 Task: Look for space in Yelahanka, India from 2nd September, 2023 to 10th September, 2023 for 1 adult in price range Rs.5000 to Rs.16000. Place can be private room with 1  bedroom having 1 bed and 1 bathroom. Property type can be house, flat, guest house, hotel. Amenities needed are: washing machine. Booking option can be shelf check-in. Required host language is English.
Action: Mouse moved to (465, 56)
Screenshot: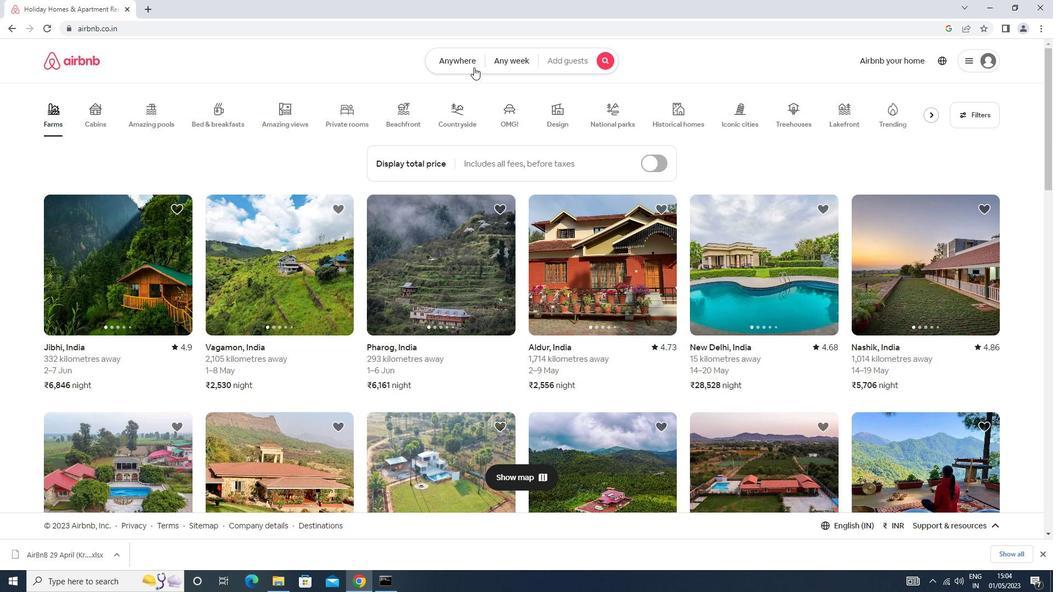 
Action: Mouse pressed left at (465, 56)
Screenshot: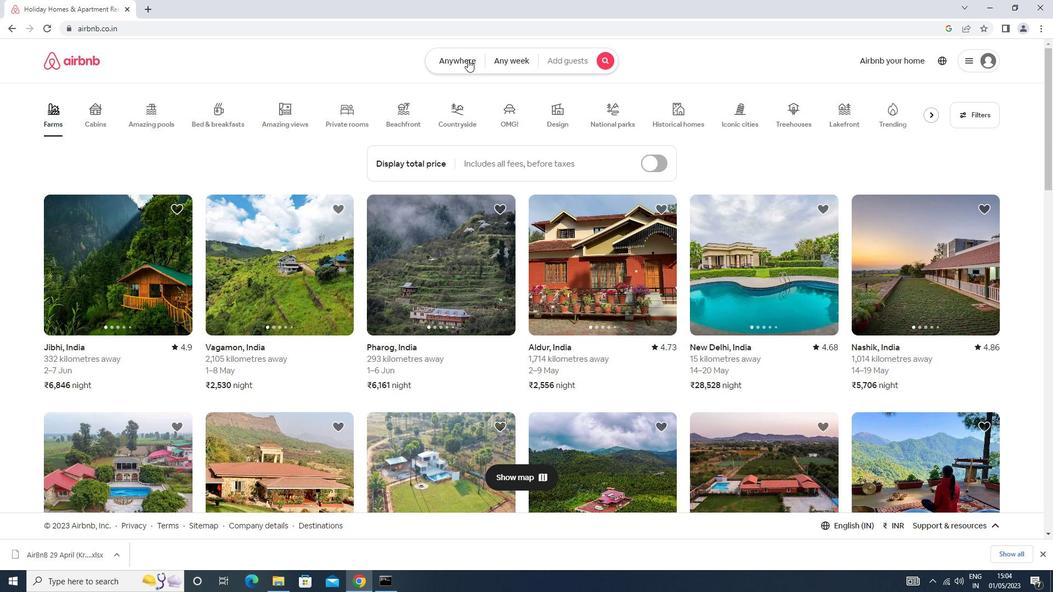 
Action: Mouse moved to (431, 99)
Screenshot: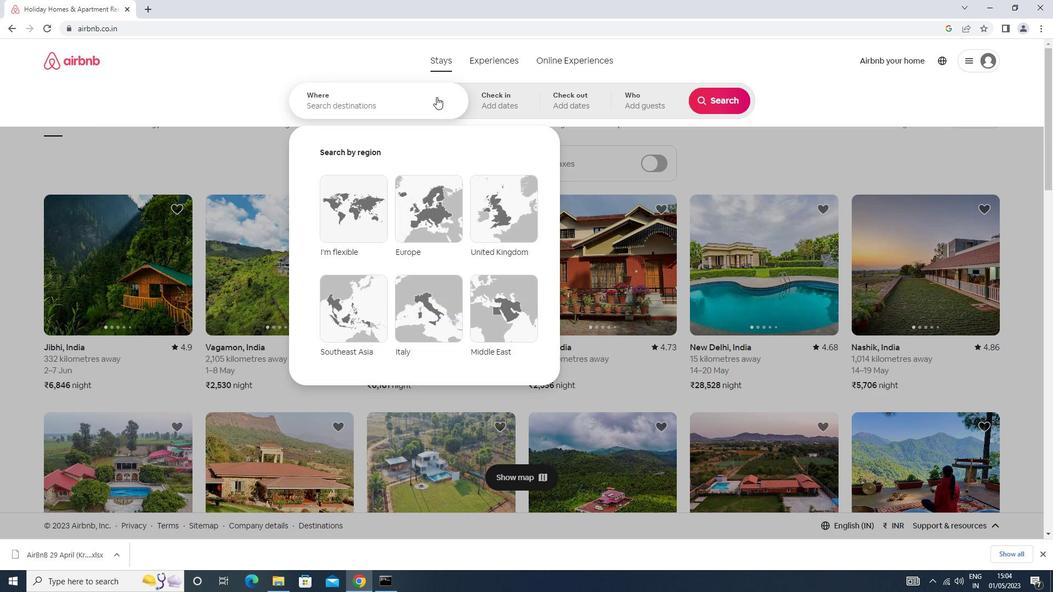 
Action: Mouse pressed left at (431, 99)
Screenshot: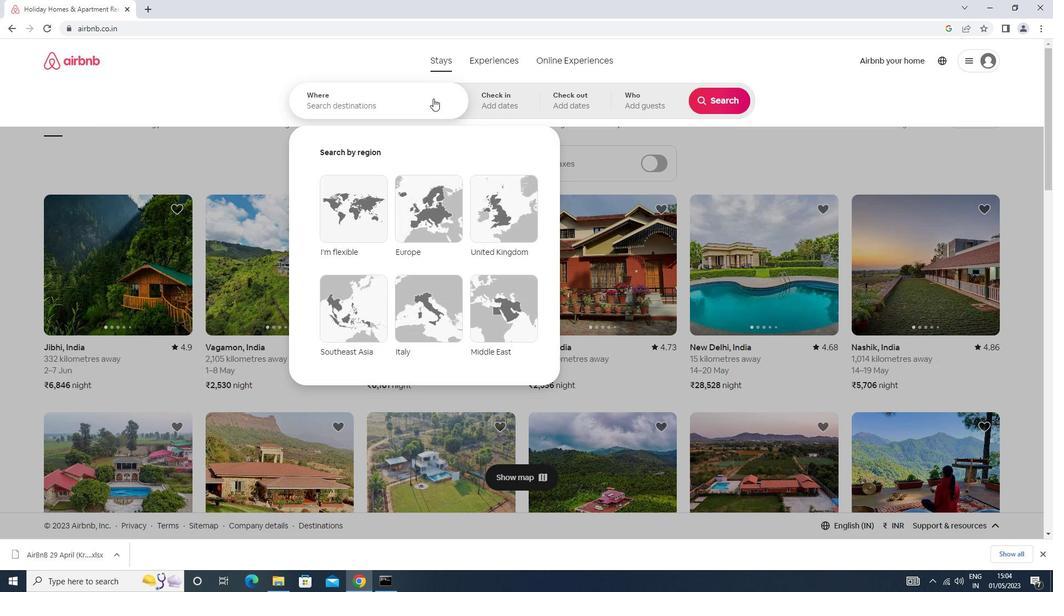 
Action: Key pressed yelahanka<Key.down><Key.enter>
Screenshot: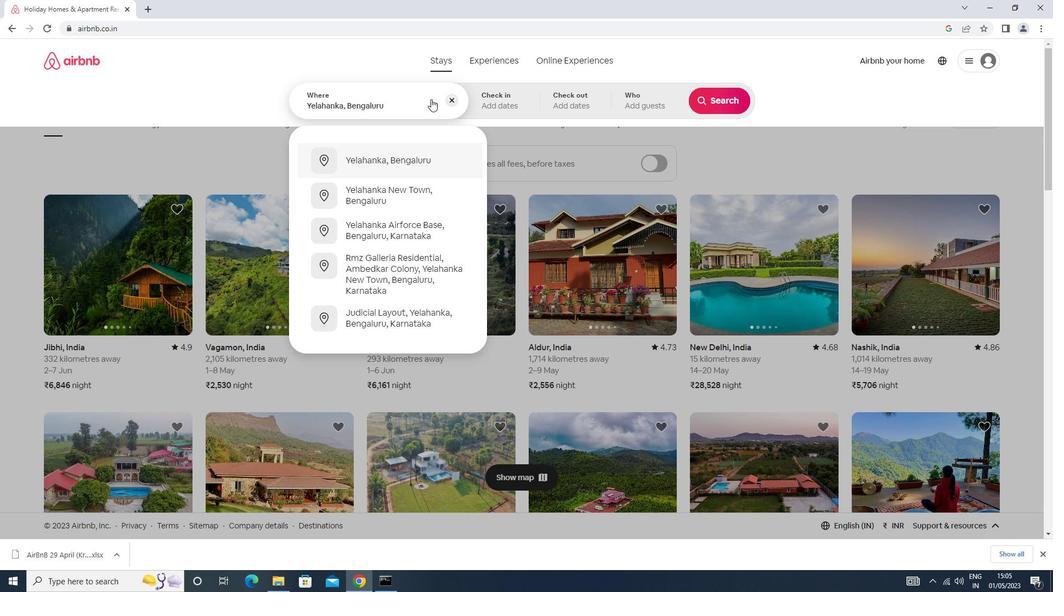 
Action: Mouse moved to (713, 183)
Screenshot: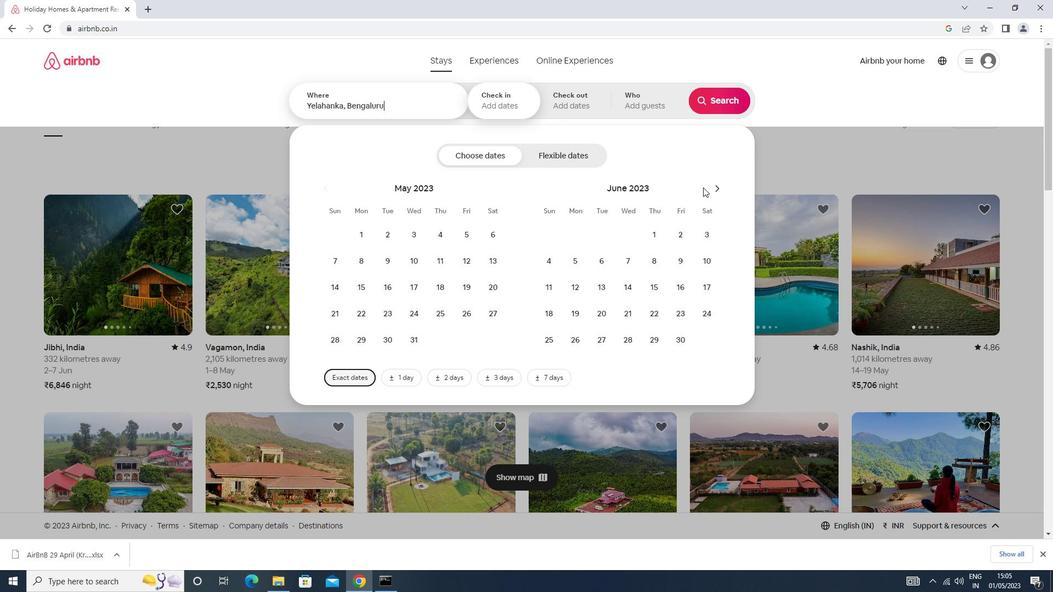
Action: Mouse pressed left at (713, 183)
Screenshot: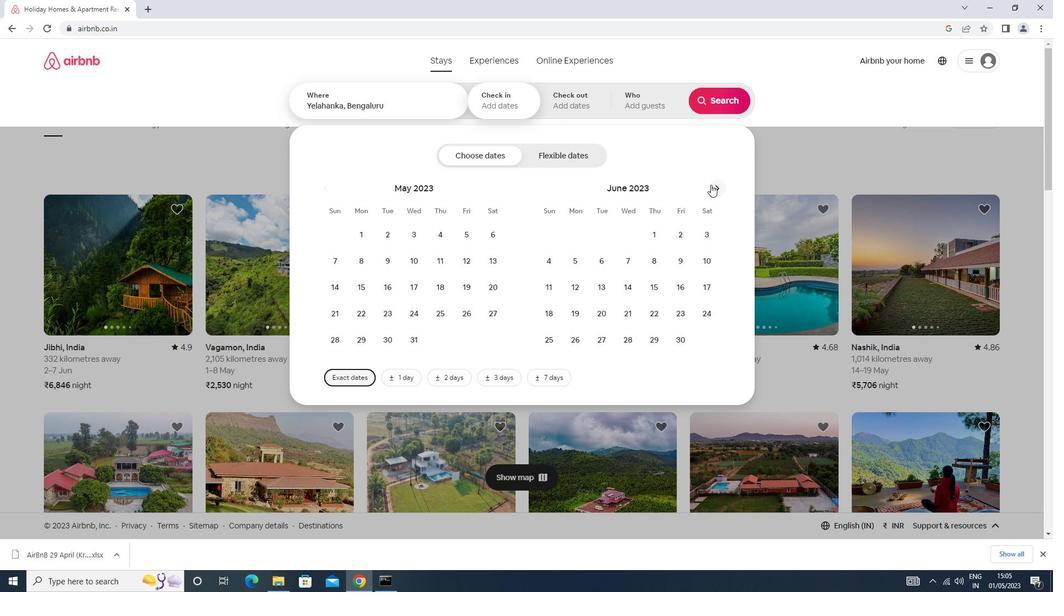 
Action: Mouse pressed left at (713, 183)
Screenshot: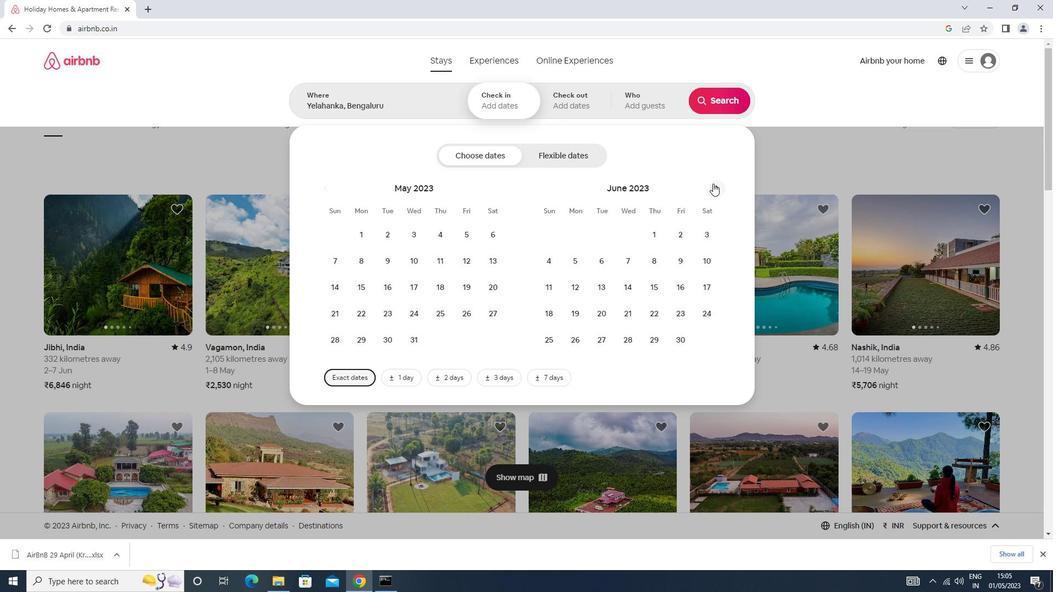 
Action: Mouse moved to (715, 183)
Screenshot: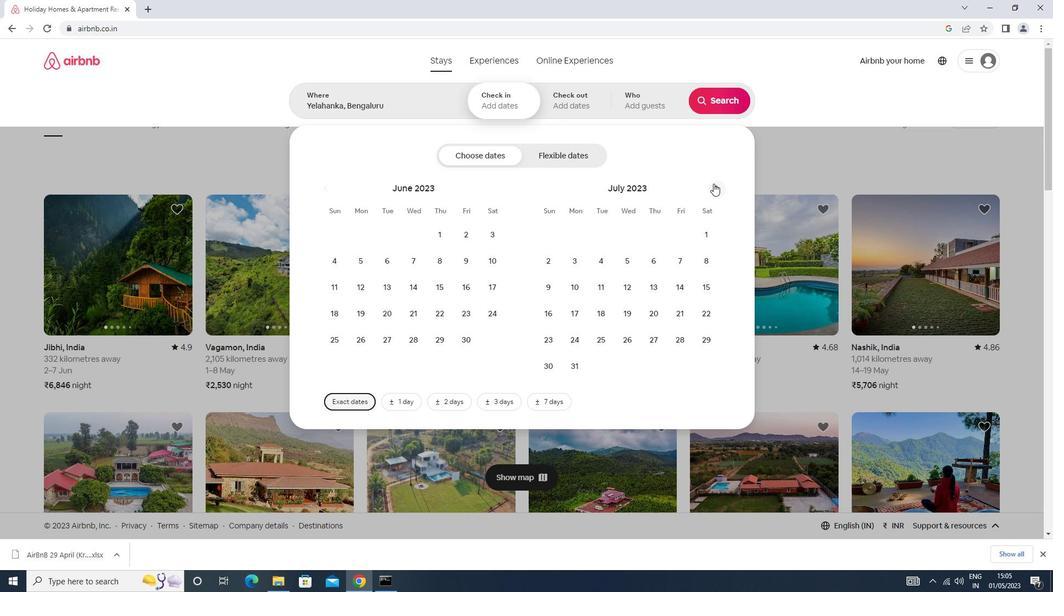 
Action: Mouse pressed left at (715, 183)
Screenshot: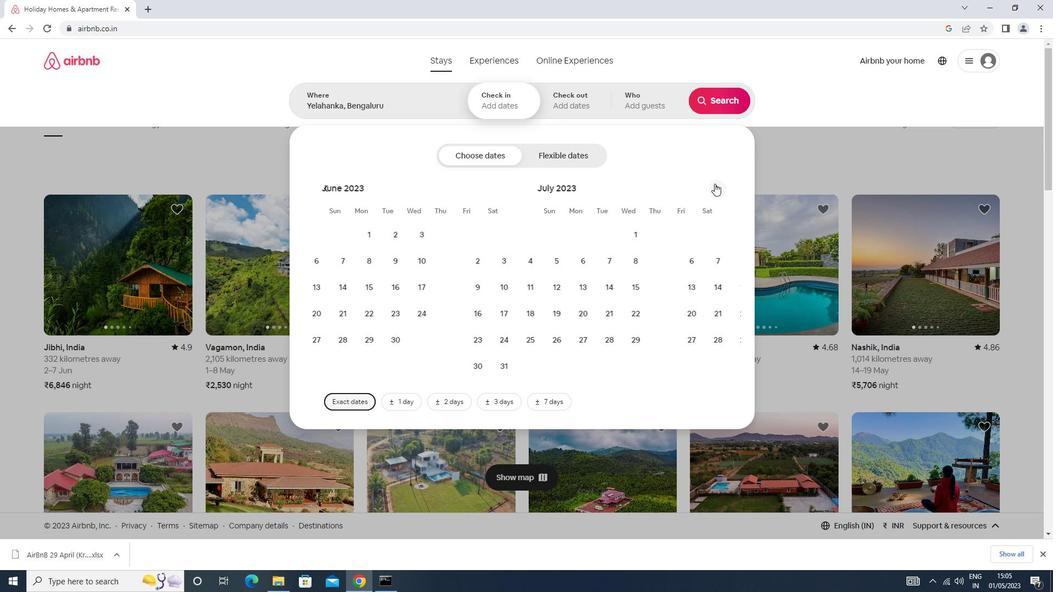 
Action: Mouse moved to (700, 234)
Screenshot: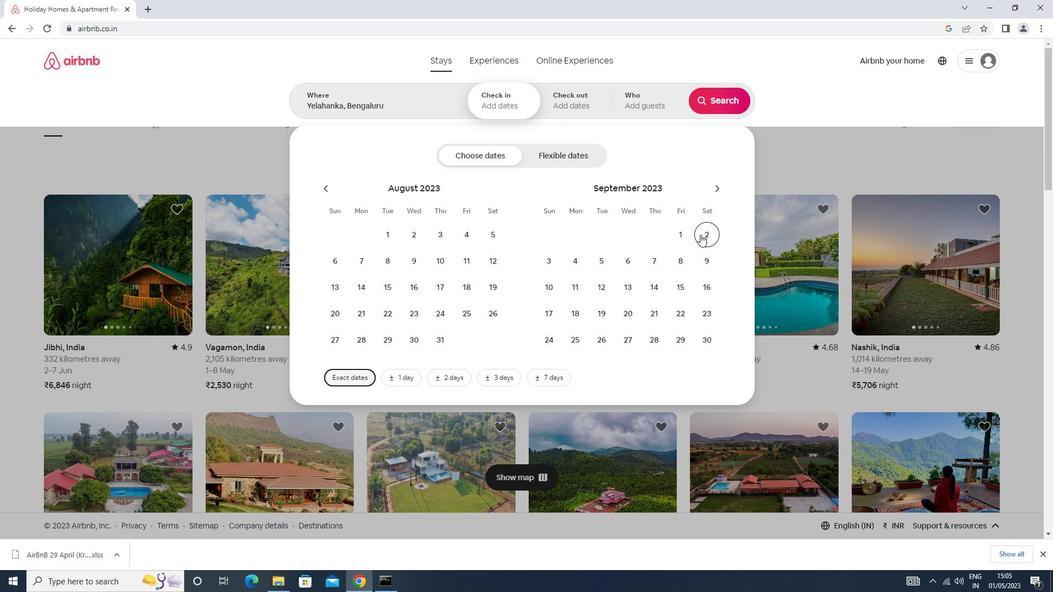 
Action: Mouse pressed left at (700, 234)
Screenshot: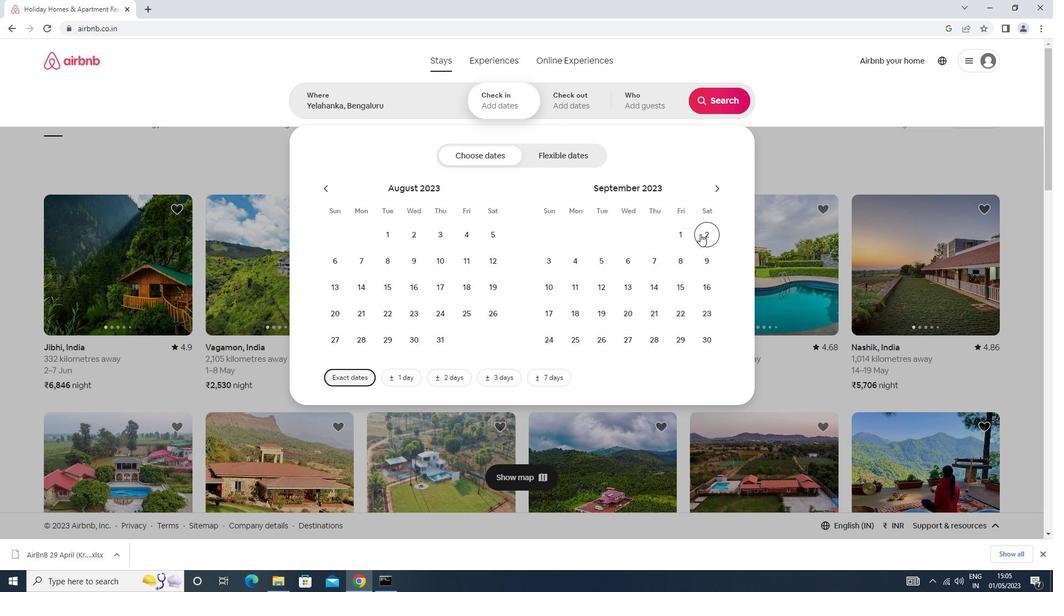 
Action: Mouse moved to (540, 284)
Screenshot: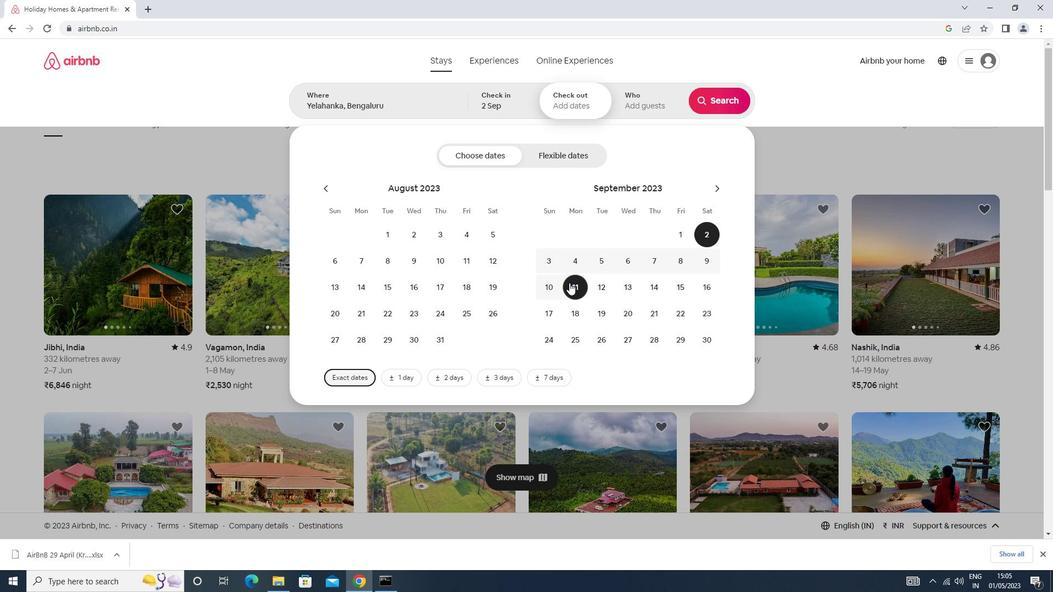 
Action: Mouse pressed left at (540, 284)
Screenshot: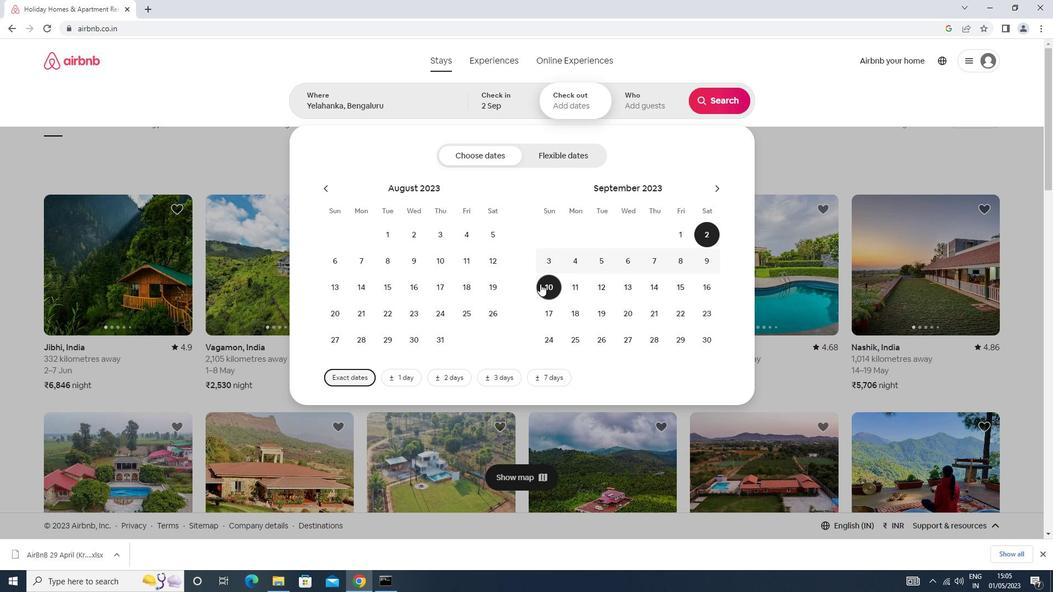 
Action: Mouse moved to (635, 109)
Screenshot: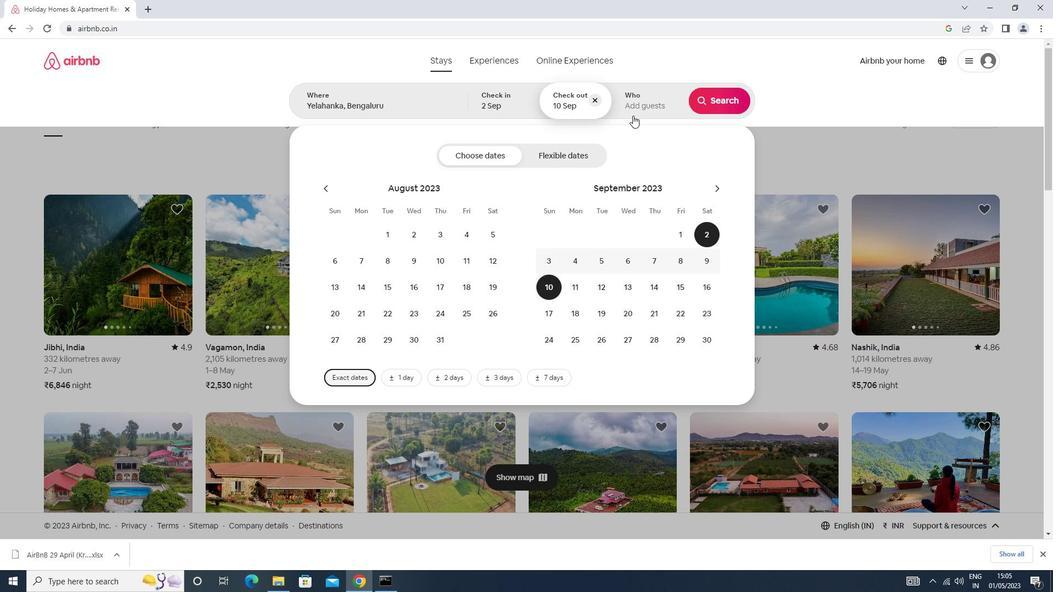 
Action: Mouse pressed left at (635, 109)
Screenshot: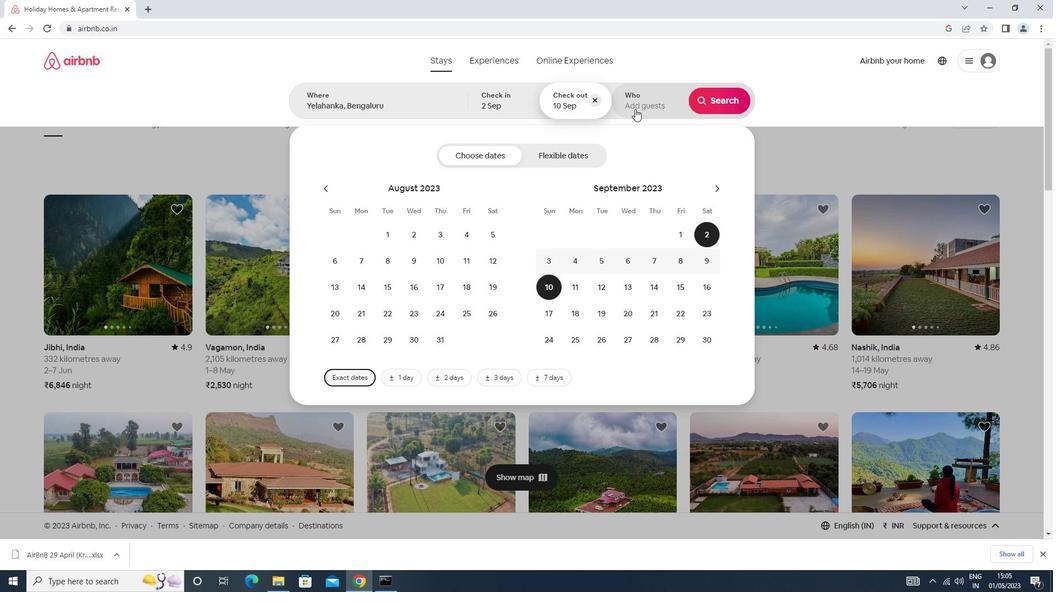 
Action: Mouse moved to (726, 157)
Screenshot: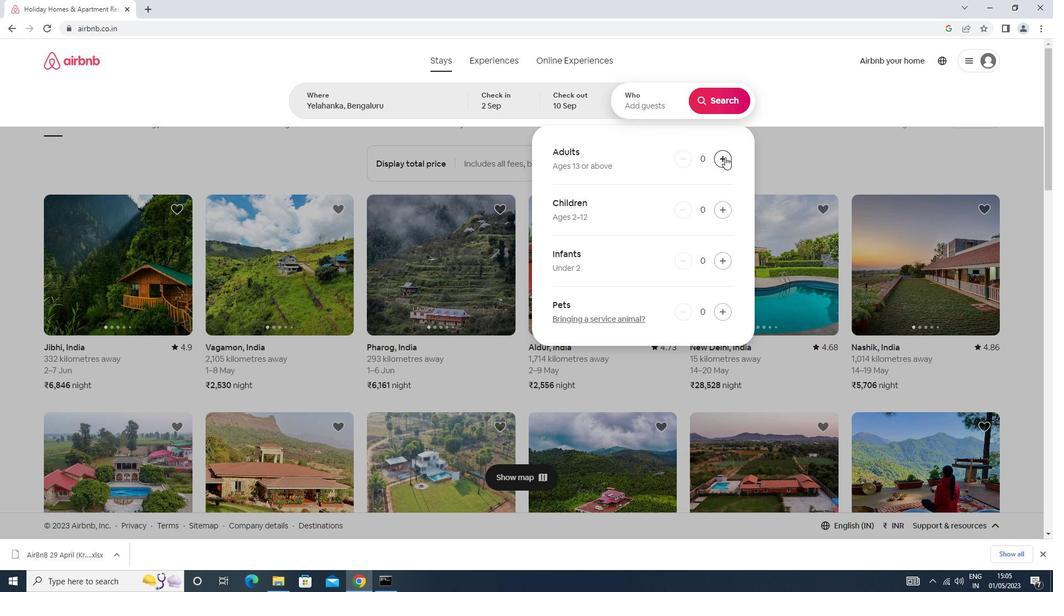 
Action: Mouse pressed left at (726, 157)
Screenshot: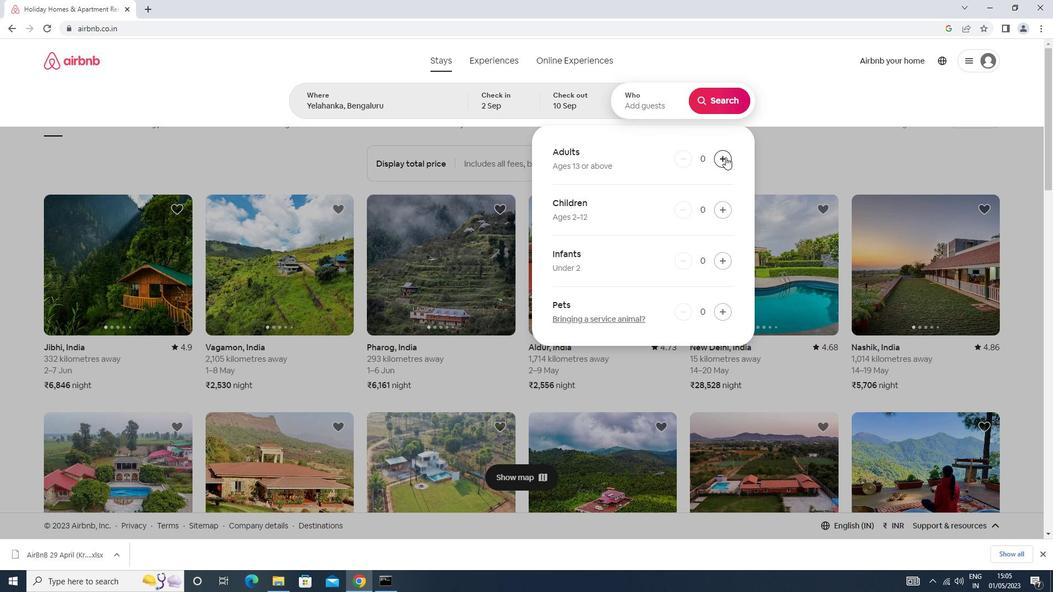
Action: Mouse moved to (712, 99)
Screenshot: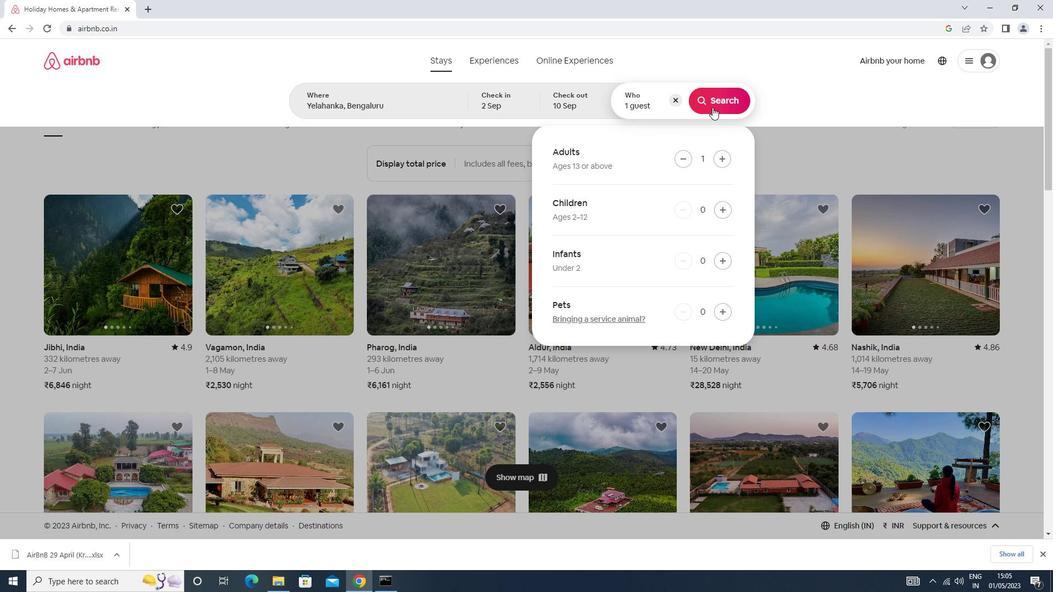 
Action: Mouse pressed left at (712, 99)
Screenshot: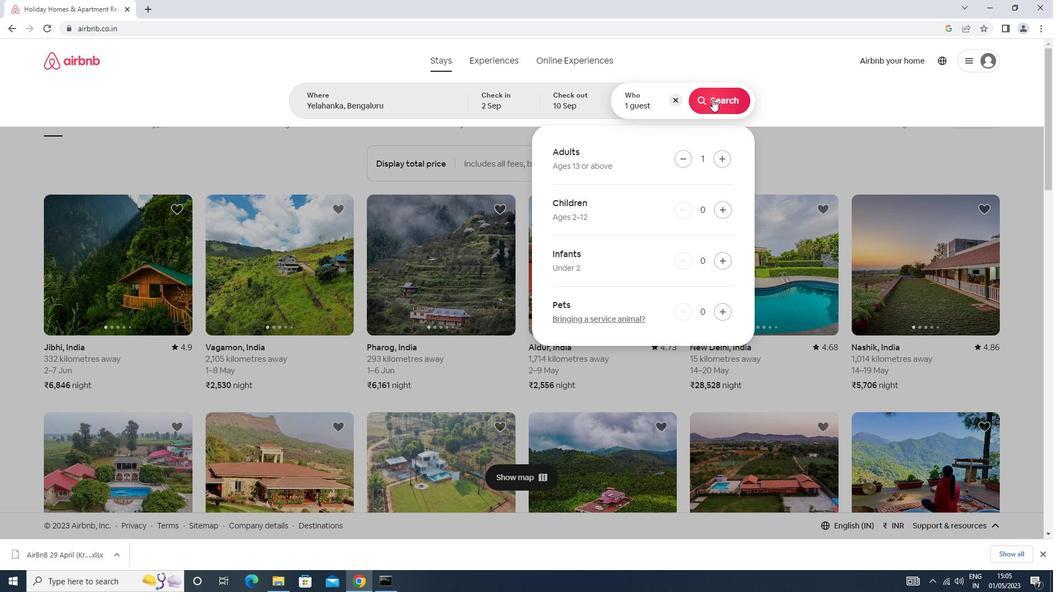 
Action: Mouse moved to (1004, 97)
Screenshot: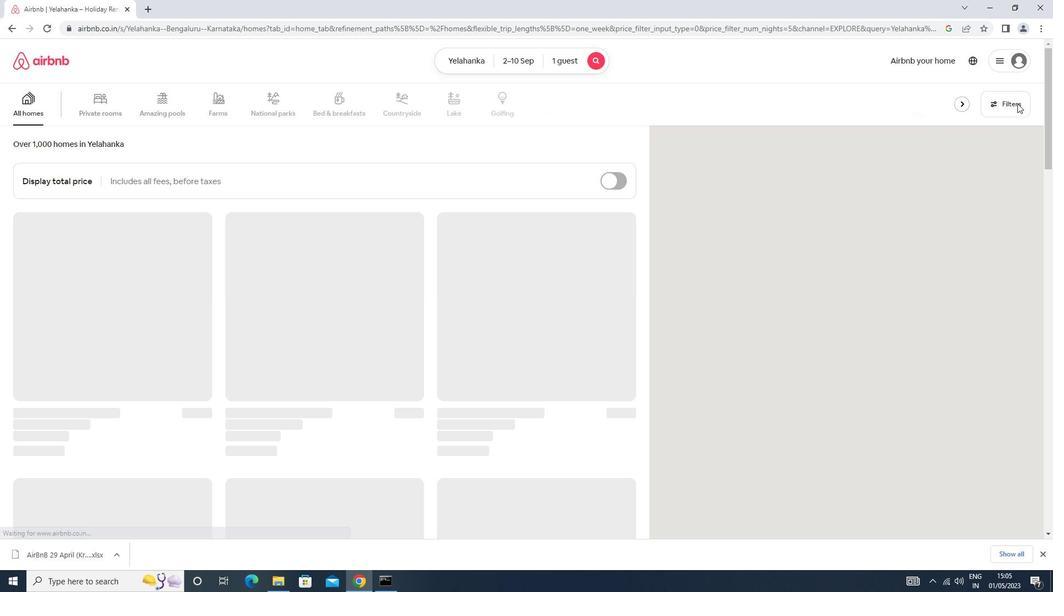
Action: Mouse pressed left at (1004, 97)
Screenshot: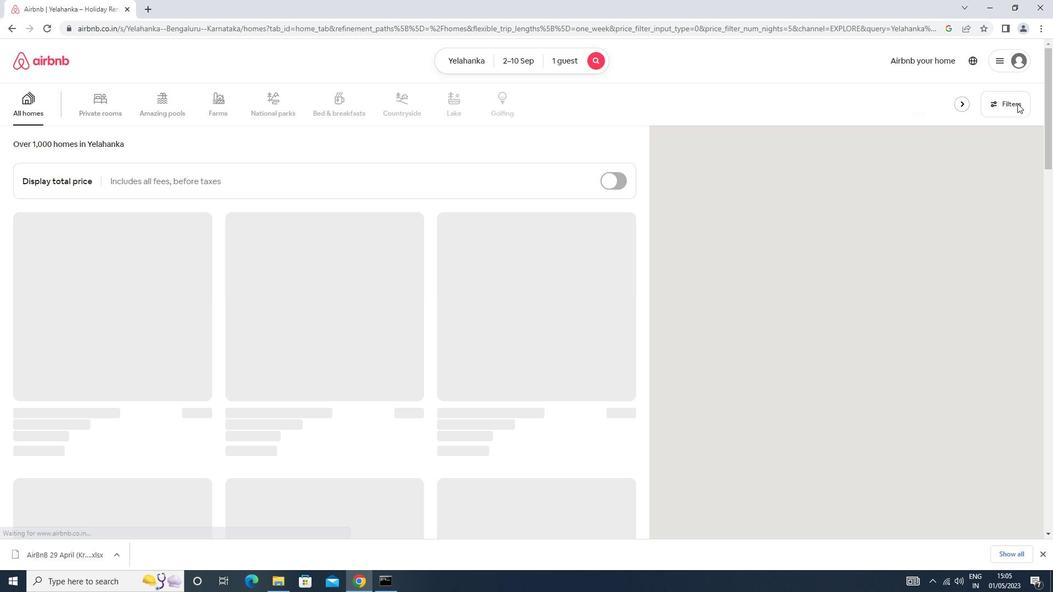 
Action: Mouse moved to (478, 234)
Screenshot: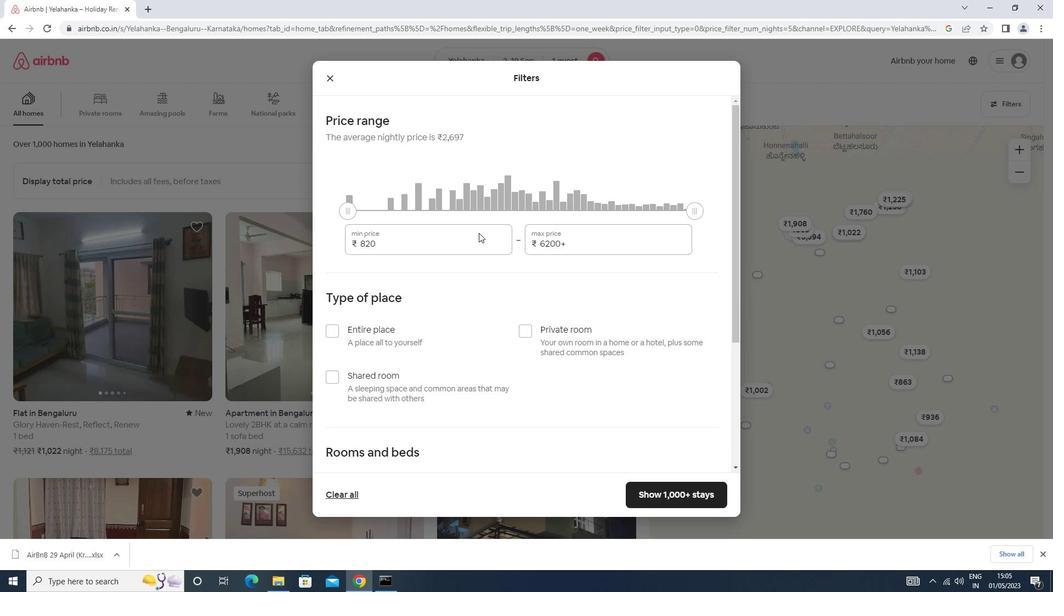 
Action: Mouse pressed left at (478, 234)
Screenshot: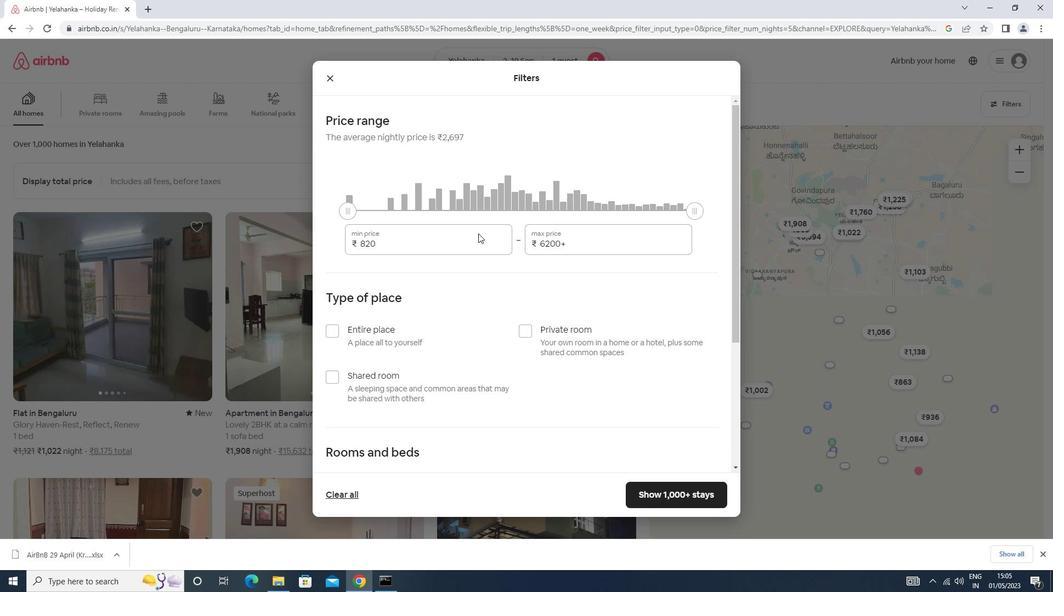 
Action: Key pressed <Key.backspace><Key.backspace><Key.backspace><Key.backspace><Key.backspace><Key.backspace><Key.backspace><Key.backspace><Key.backspace><Key.backspace><Key.backspace><Key.backspace><Key.backspace><Key.backspace><Key.backspace><Key.backspace>5000<Key.tab>16000
Screenshot: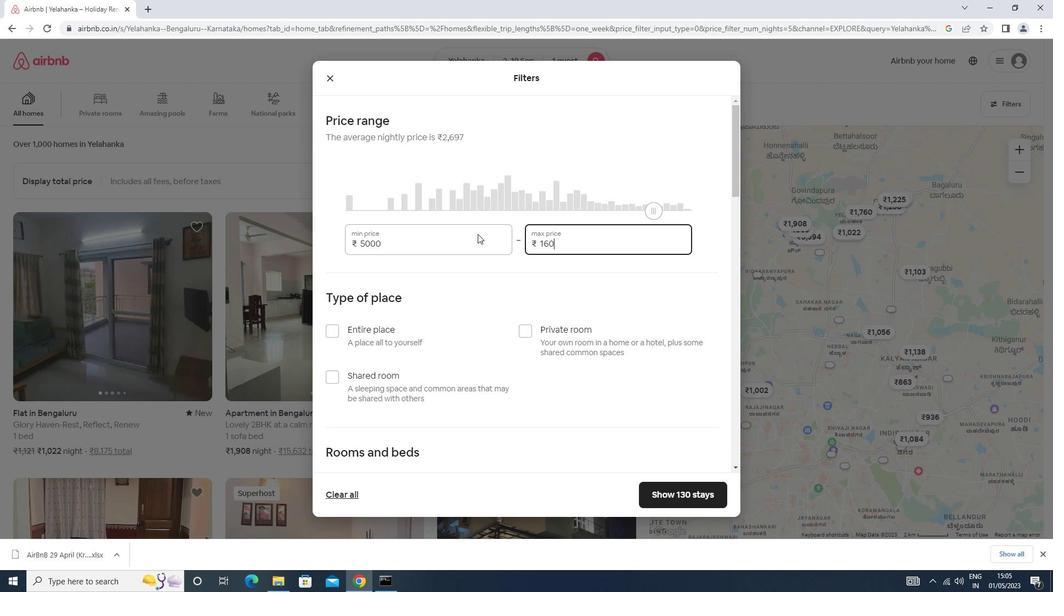 
Action: Mouse scrolled (478, 233) with delta (0, 0)
Screenshot: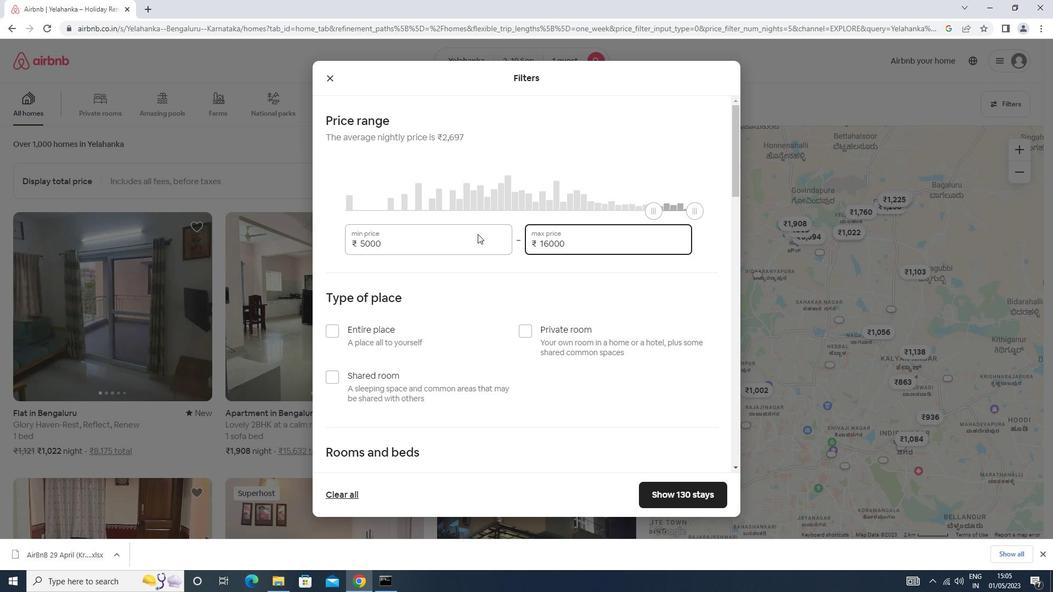 
Action: Mouse scrolled (478, 233) with delta (0, 0)
Screenshot: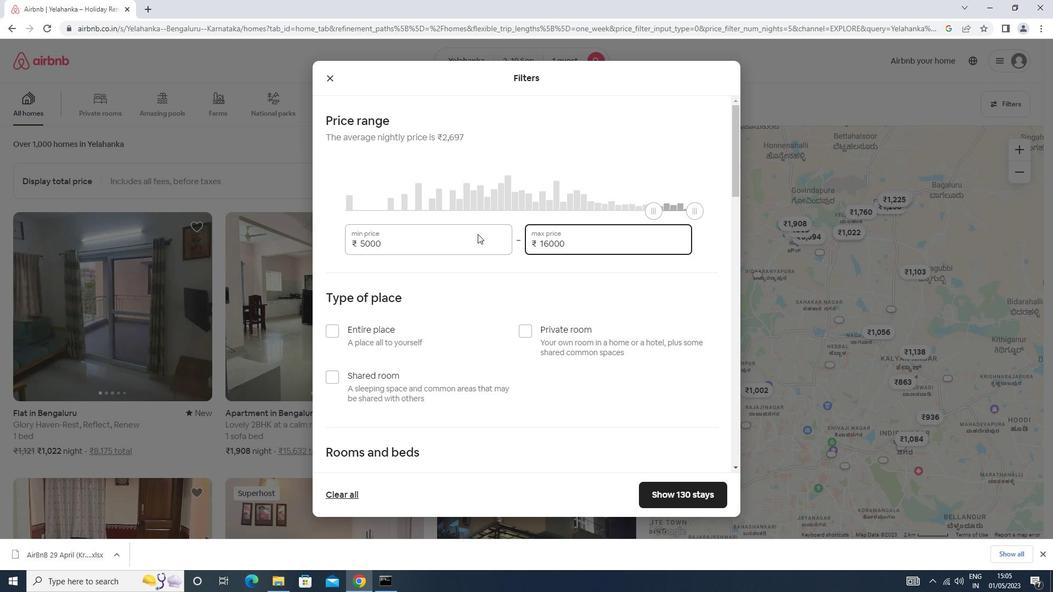 
Action: Mouse moved to (535, 221)
Screenshot: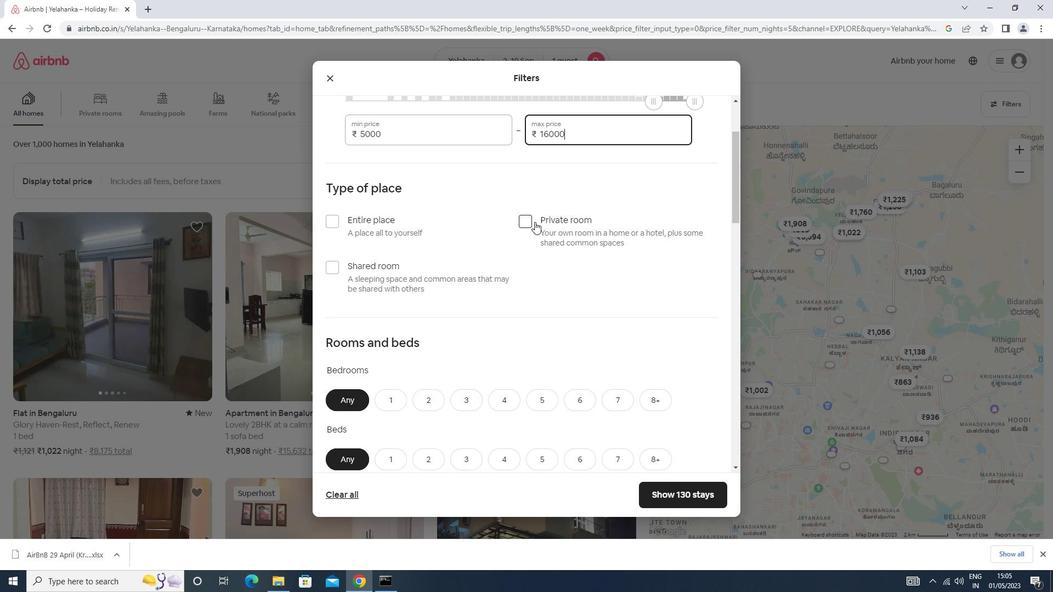 
Action: Mouse pressed left at (535, 221)
Screenshot: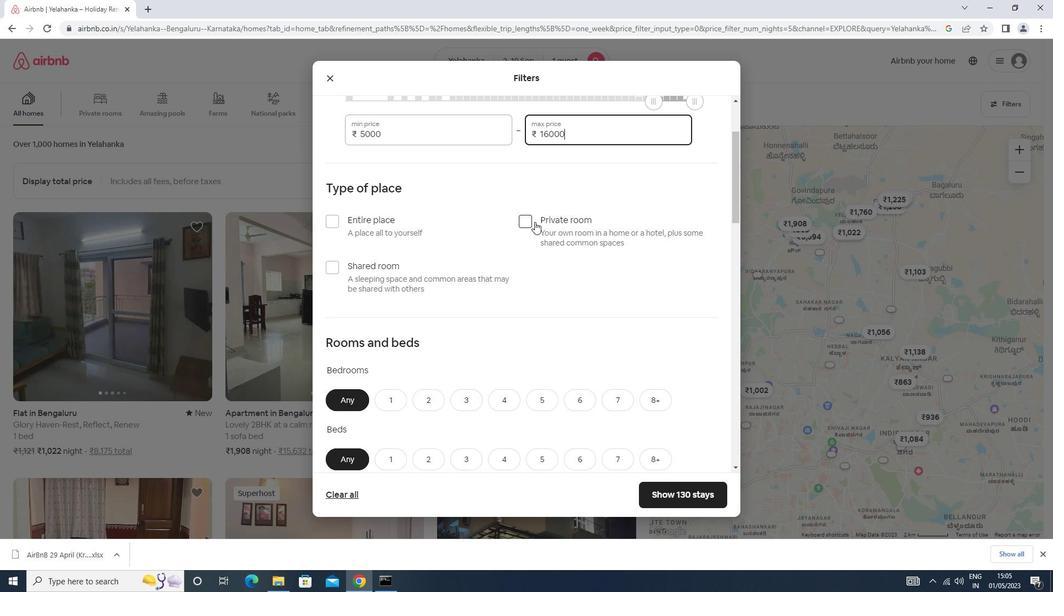 
Action: Mouse moved to (530, 218)
Screenshot: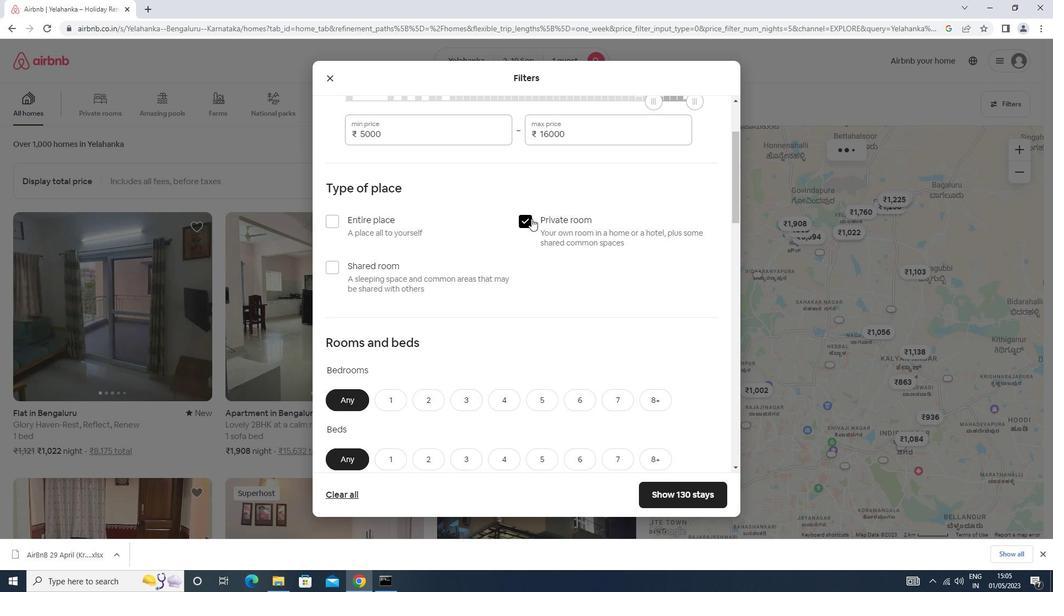 
Action: Mouse scrolled (530, 218) with delta (0, 0)
Screenshot: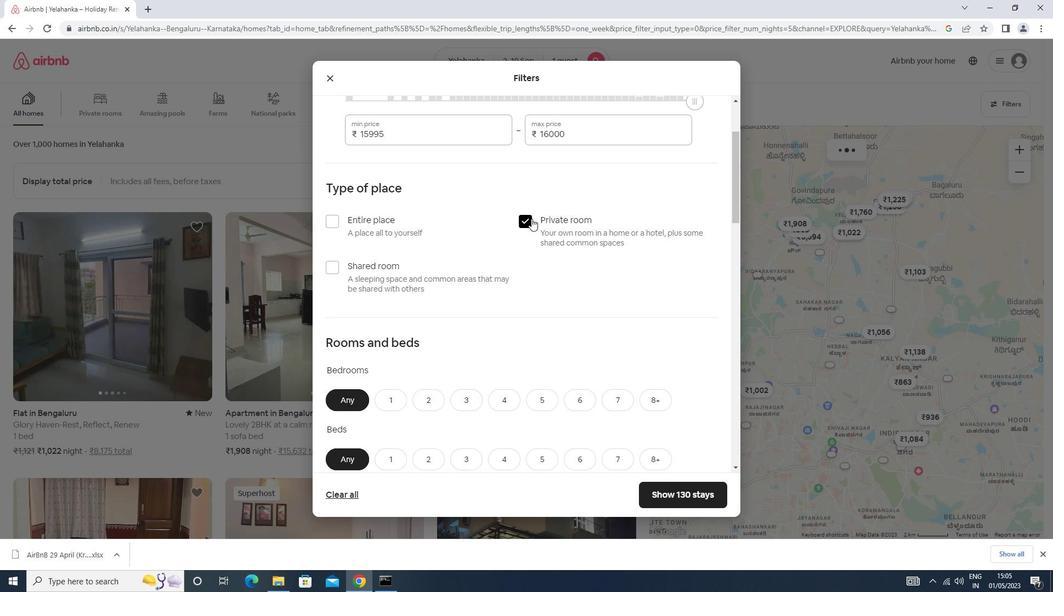 
Action: Mouse moved to (530, 218)
Screenshot: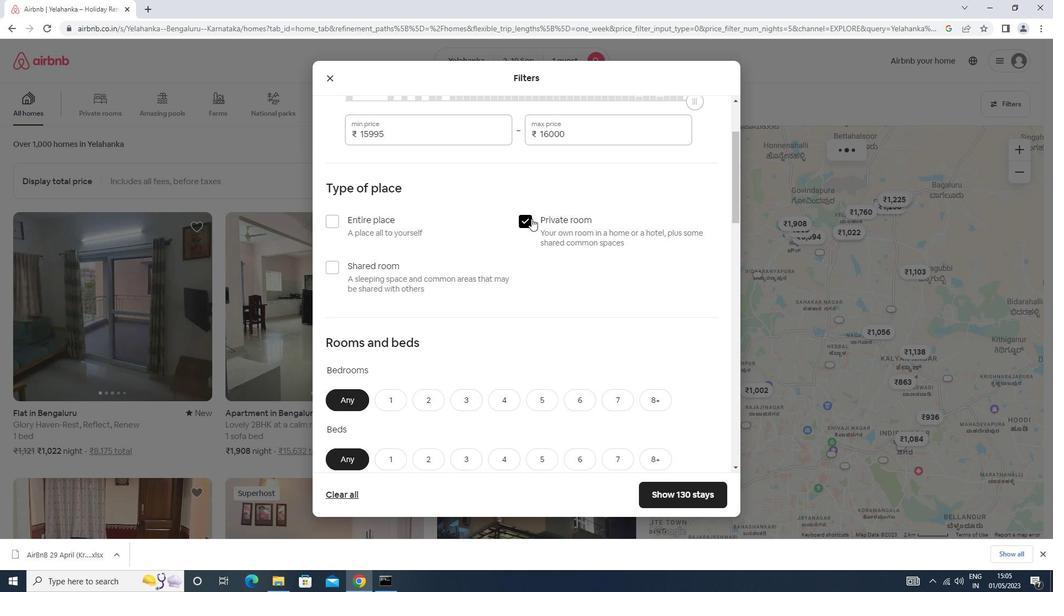 
Action: Mouse scrolled (530, 218) with delta (0, 0)
Screenshot: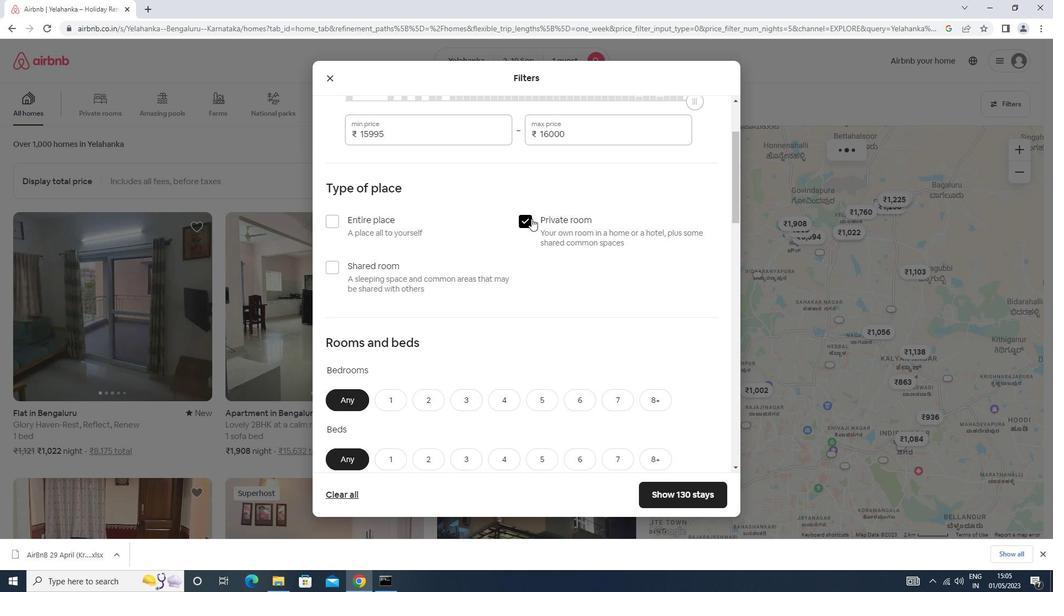 
Action: Mouse moved to (529, 218)
Screenshot: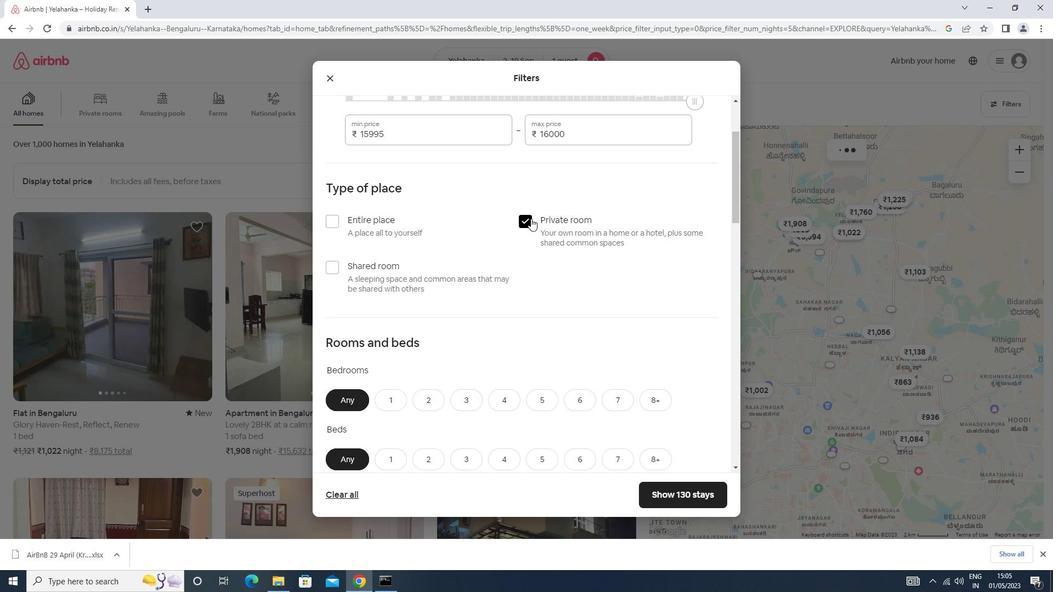 
Action: Mouse scrolled (529, 218) with delta (0, 0)
Screenshot: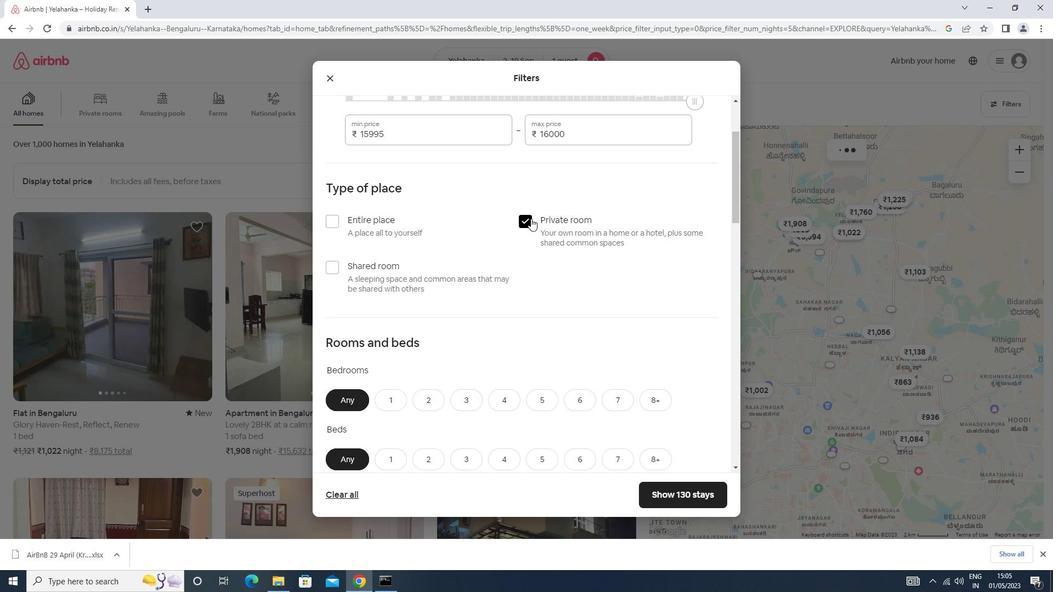 
Action: Mouse scrolled (529, 218) with delta (0, 0)
Screenshot: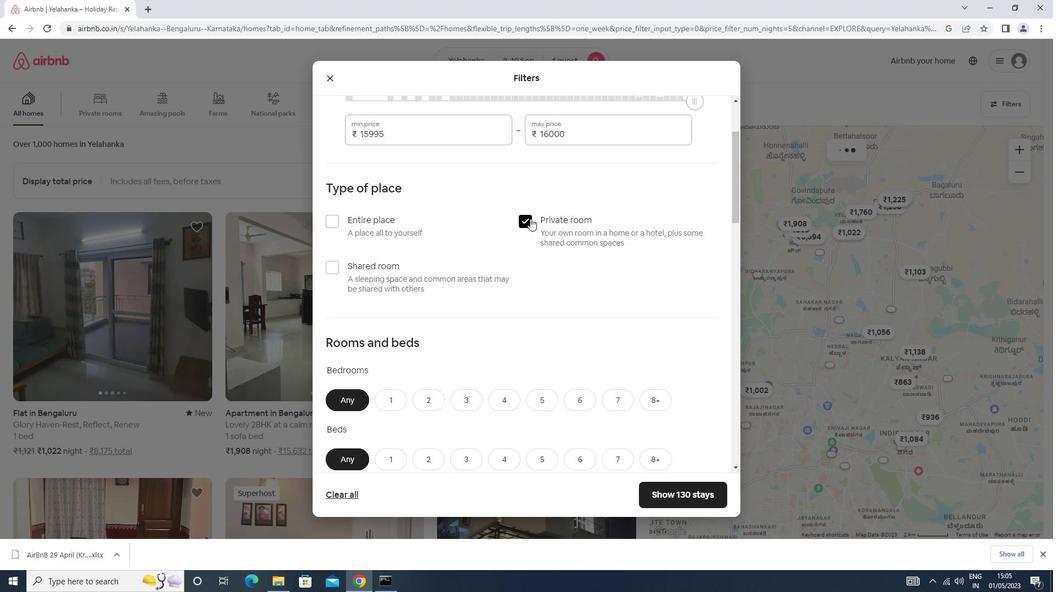 
Action: Mouse moved to (392, 184)
Screenshot: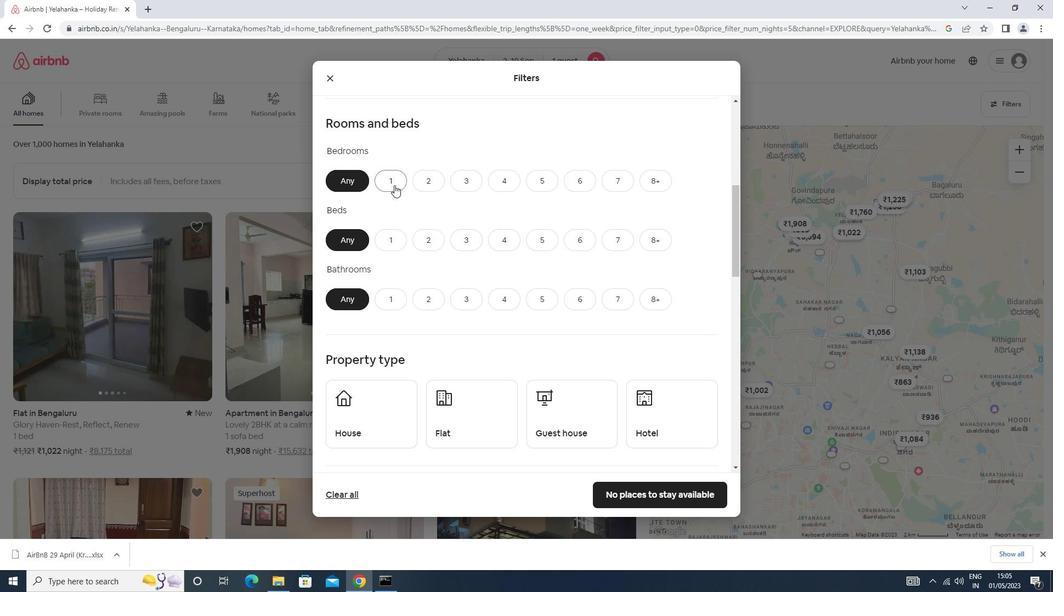
Action: Mouse pressed left at (392, 184)
Screenshot: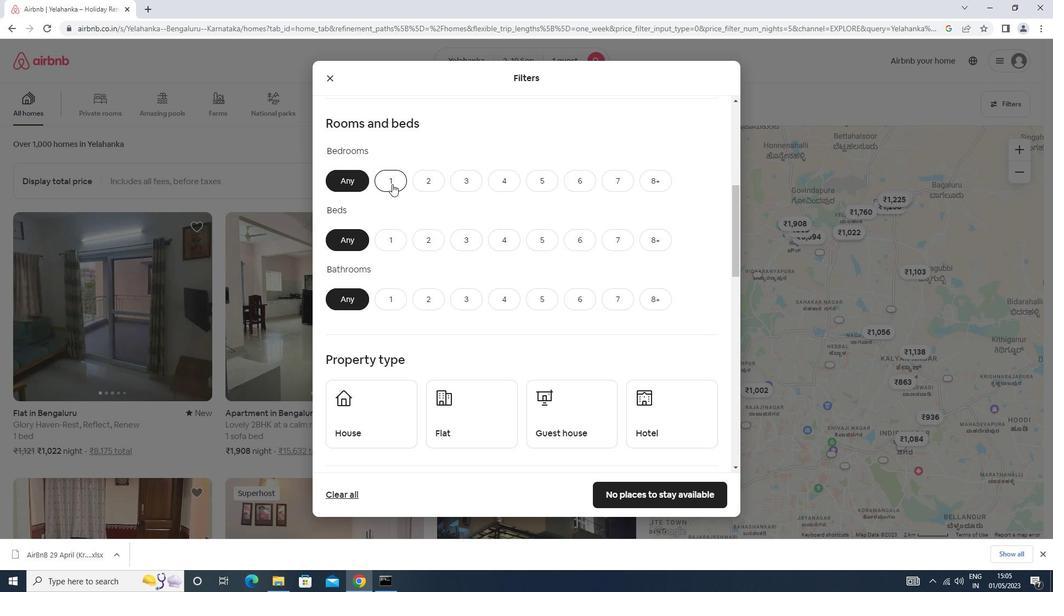 
Action: Mouse moved to (396, 232)
Screenshot: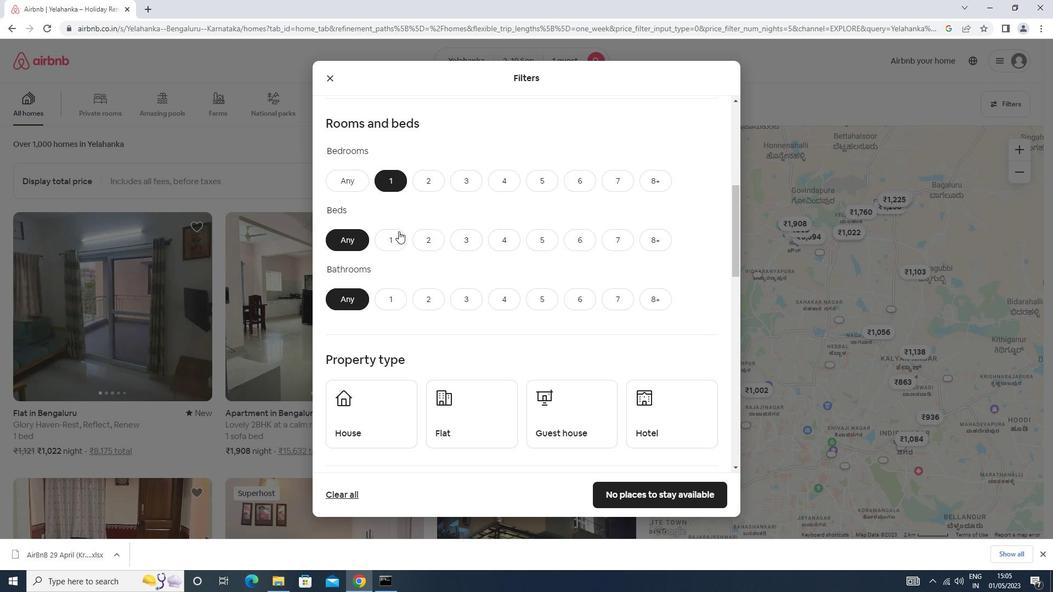 
Action: Mouse pressed left at (396, 232)
Screenshot: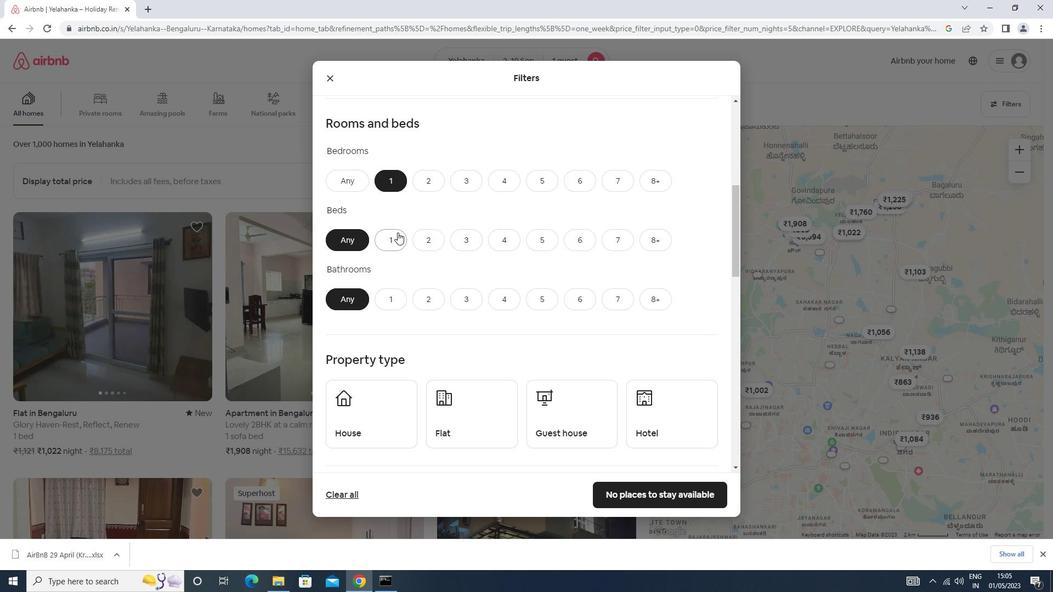 
Action: Mouse moved to (389, 299)
Screenshot: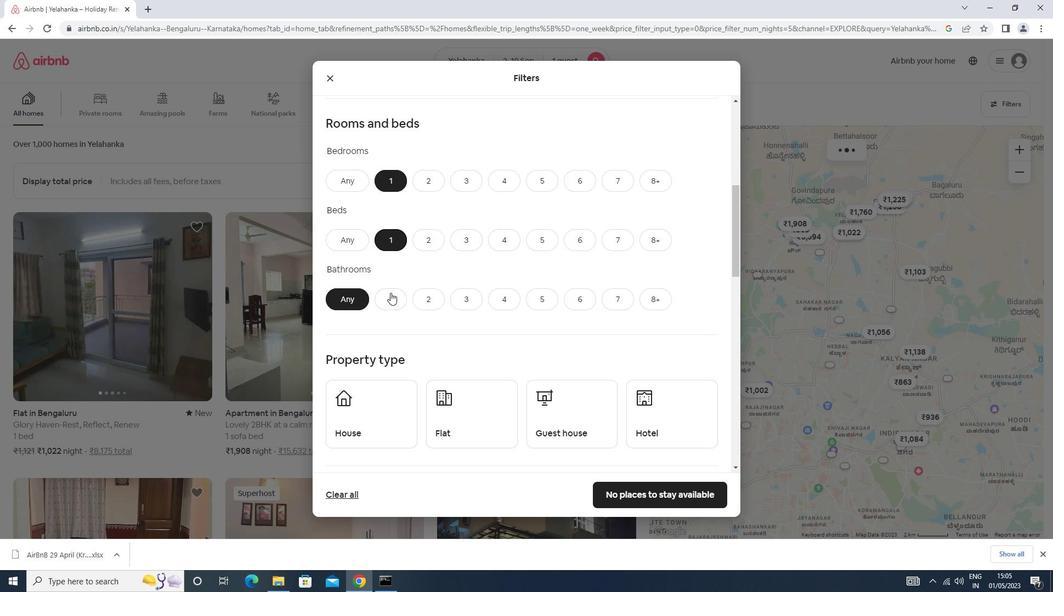 
Action: Mouse pressed left at (389, 299)
Screenshot: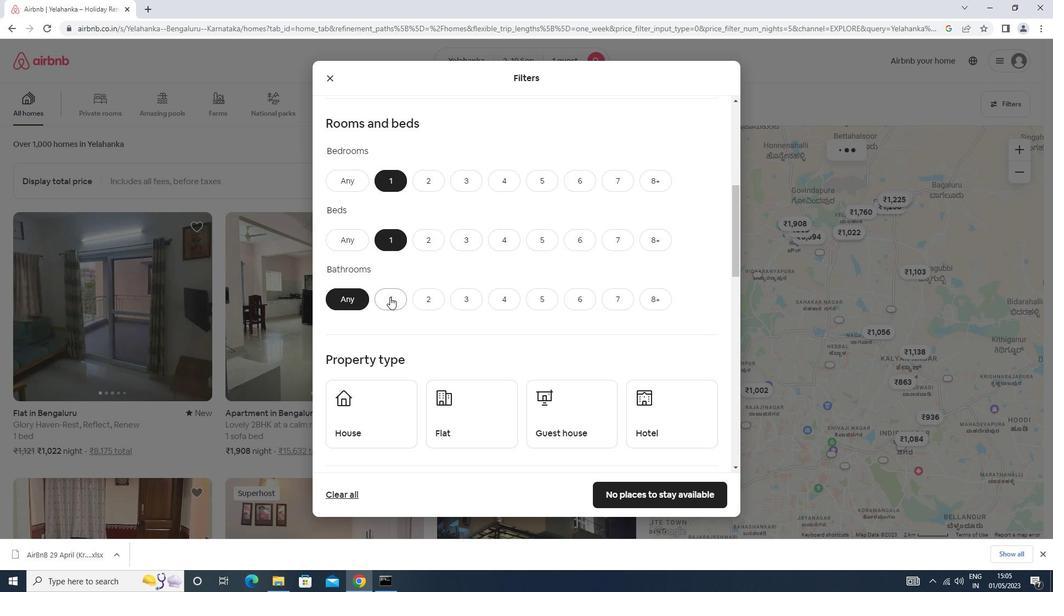 
Action: Mouse moved to (389, 294)
Screenshot: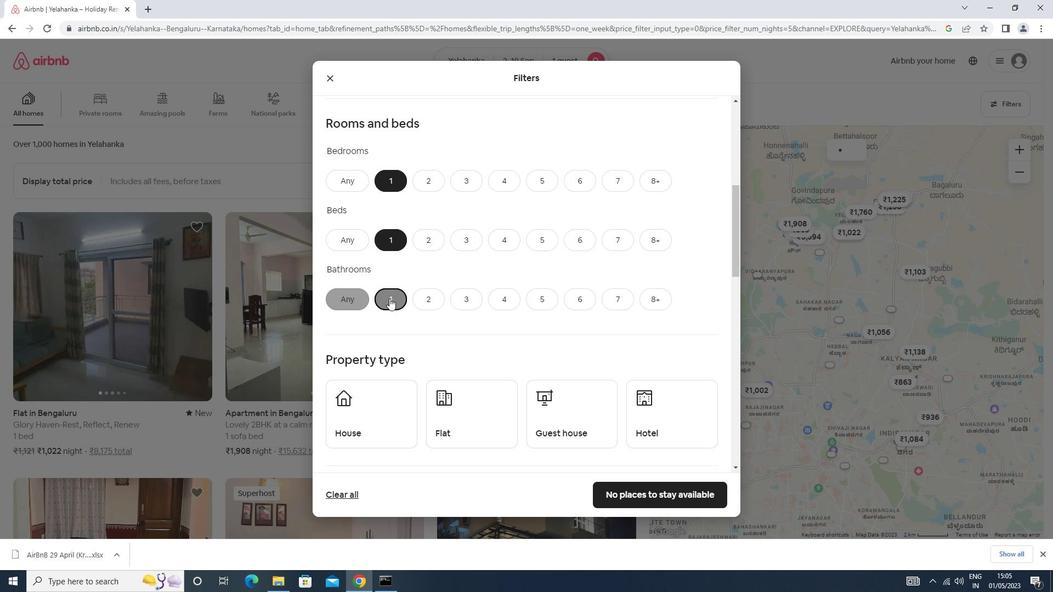 
Action: Mouse scrolled (389, 294) with delta (0, 0)
Screenshot: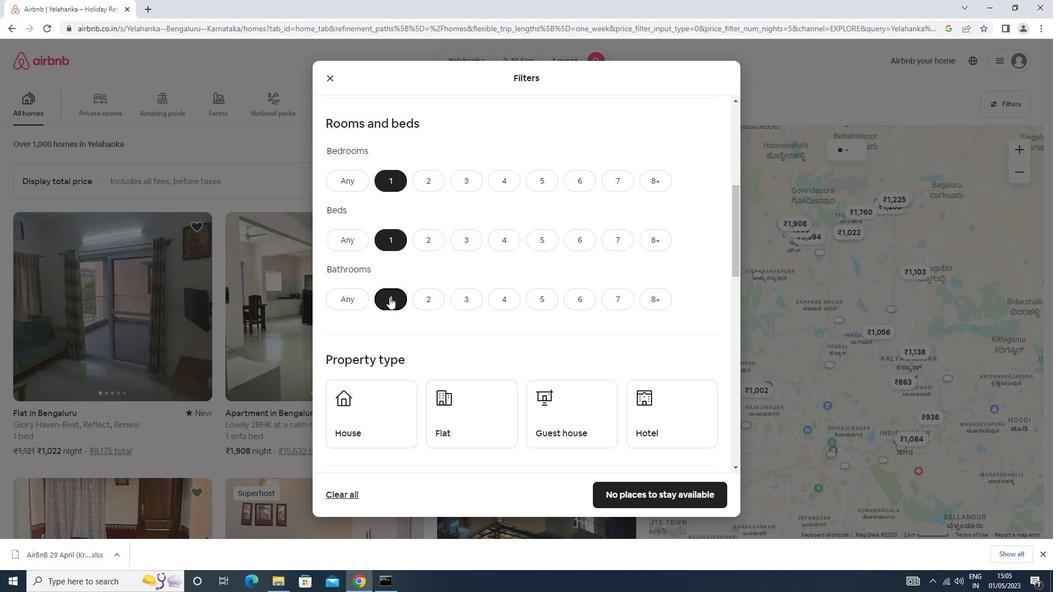 
Action: Mouse scrolled (389, 294) with delta (0, 0)
Screenshot: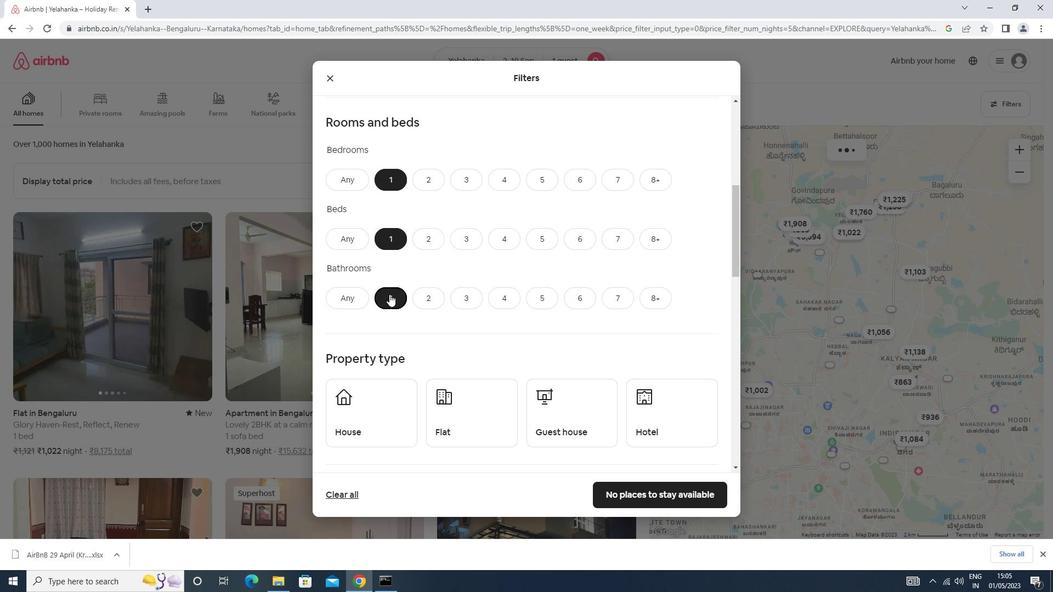 
Action: Mouse scrolled (389, 294) with delta (0, 0)
Screenshot: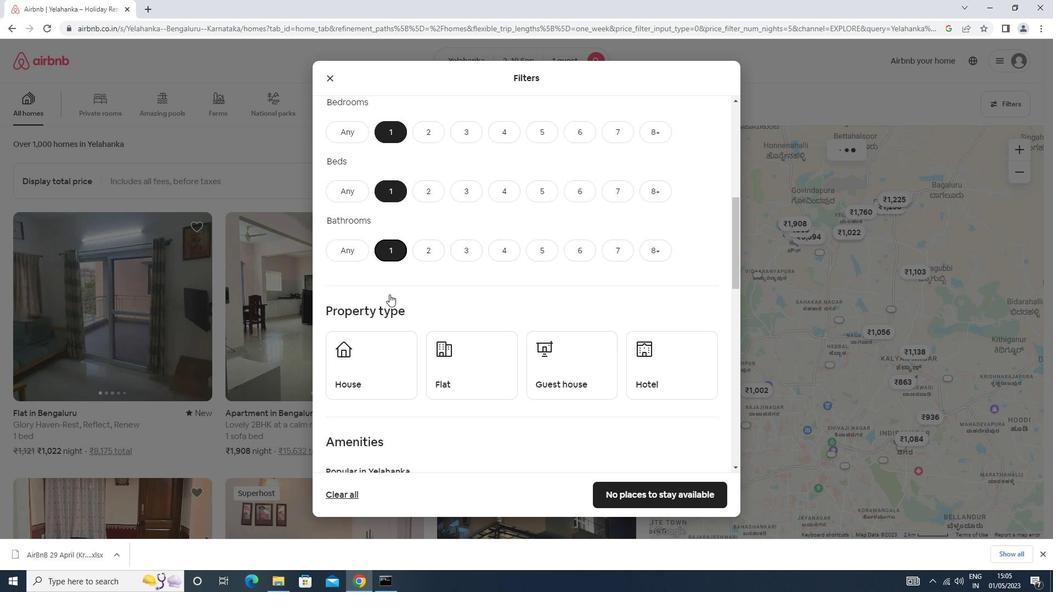 
Action: Mouse moved to (389, 294)
Screenshot: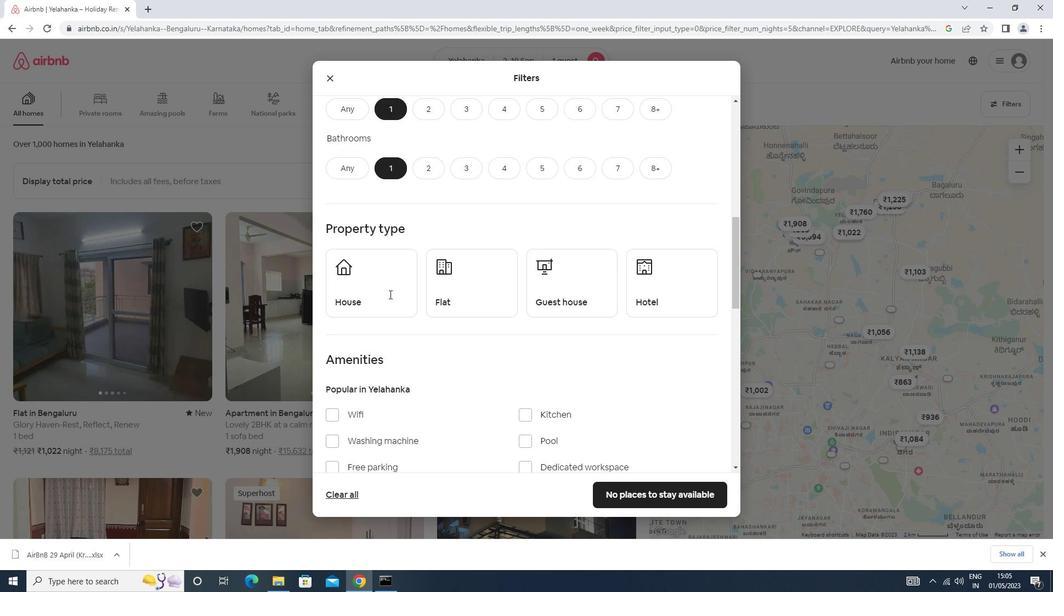 
Action: Mouse scrolled (389, 294) with delta (0, 0)
Screenshot: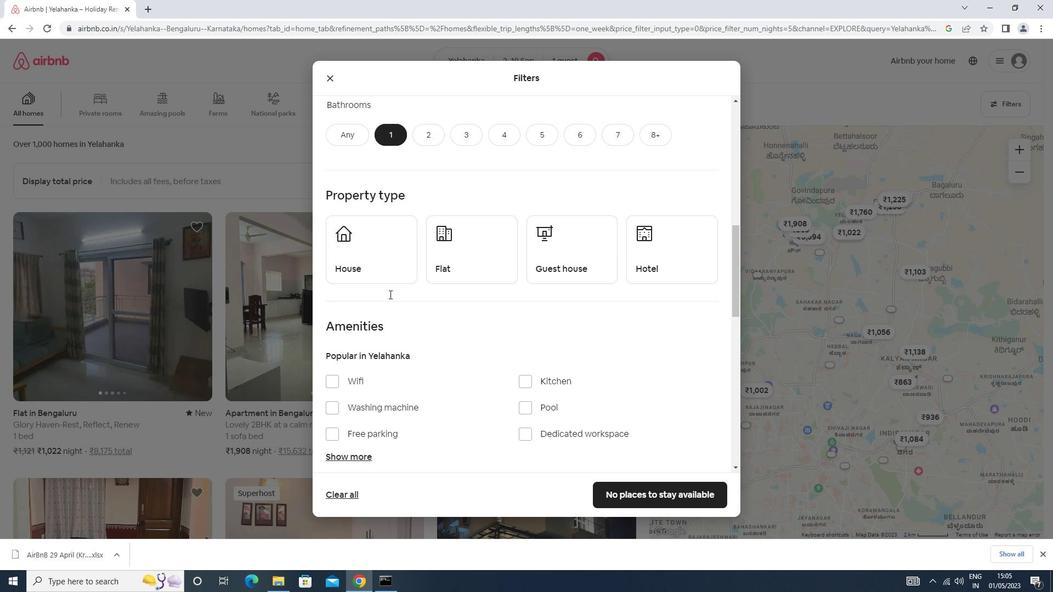 
Action: Mouse scrolled (389, 294) with delta (0, 0)
Screenshot: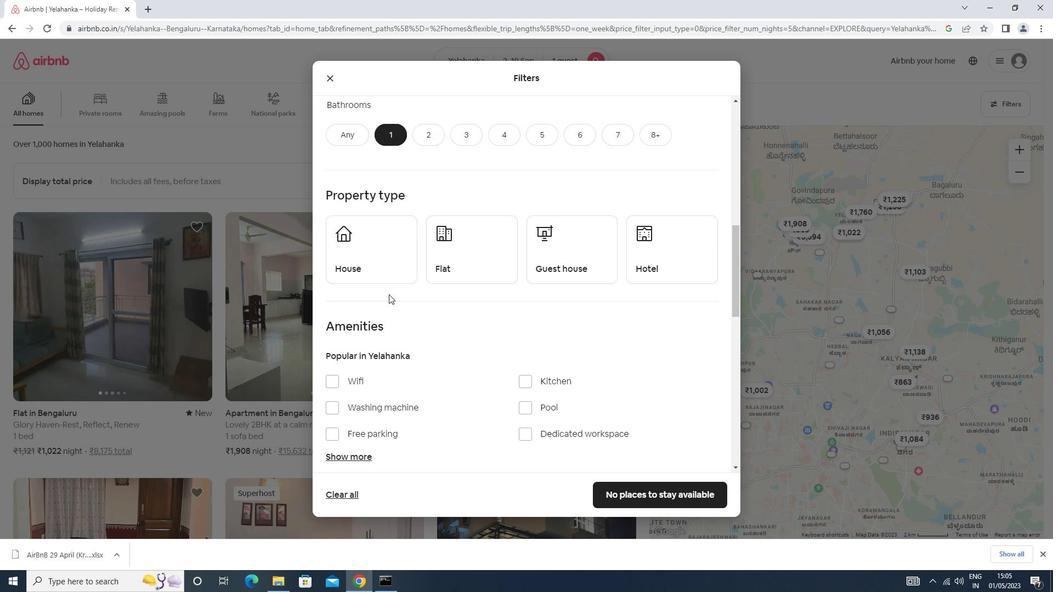 
Action: Mouse moved to (386, 140)
Screenshot: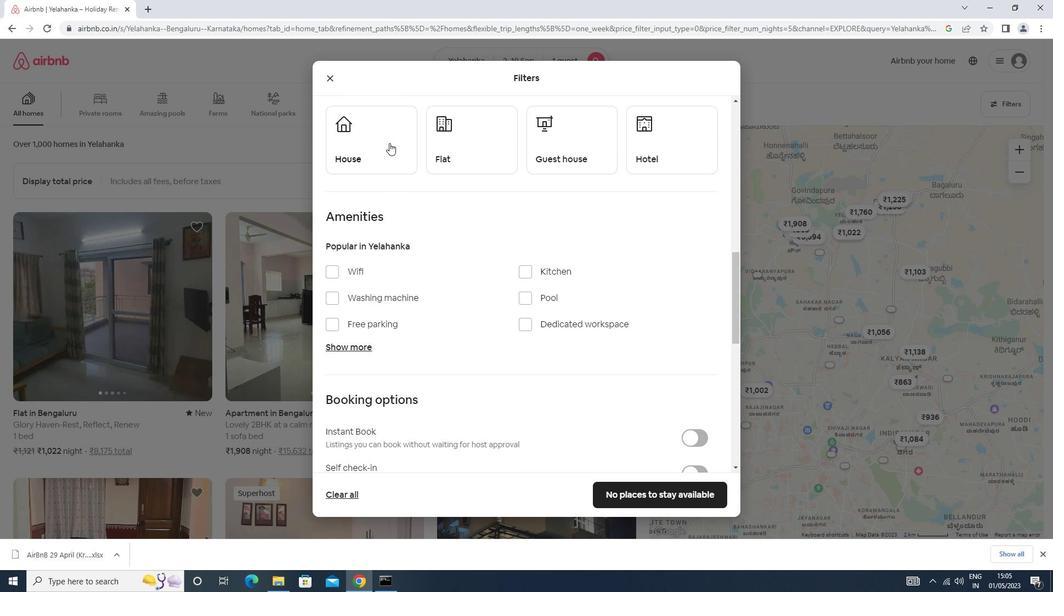 
Action: Mouse pressed left at (386, 140)
Screenshot: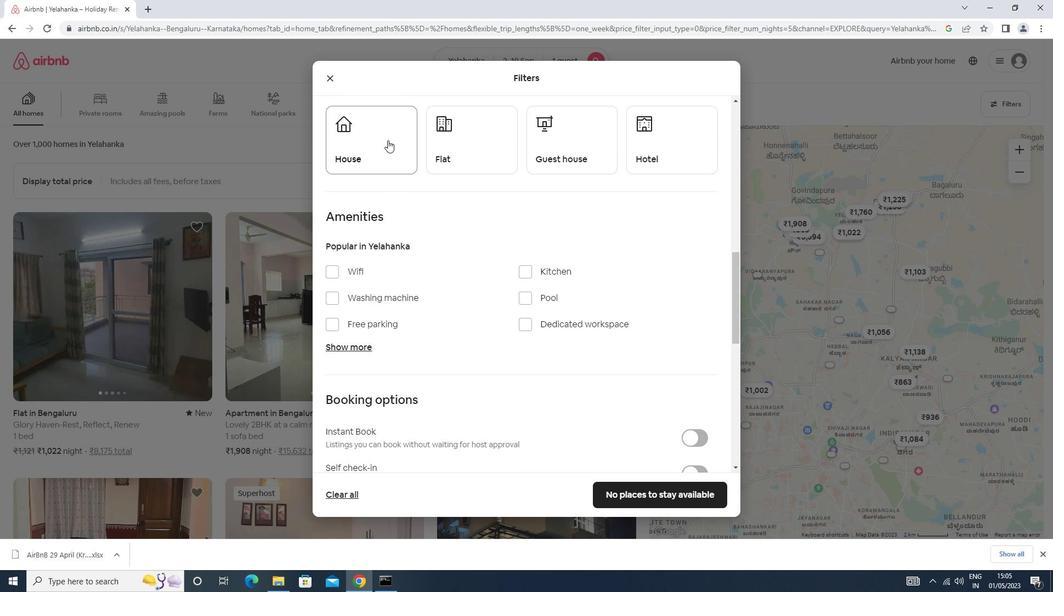 
Action: Mouse moved to (473, 150)
Screenshot: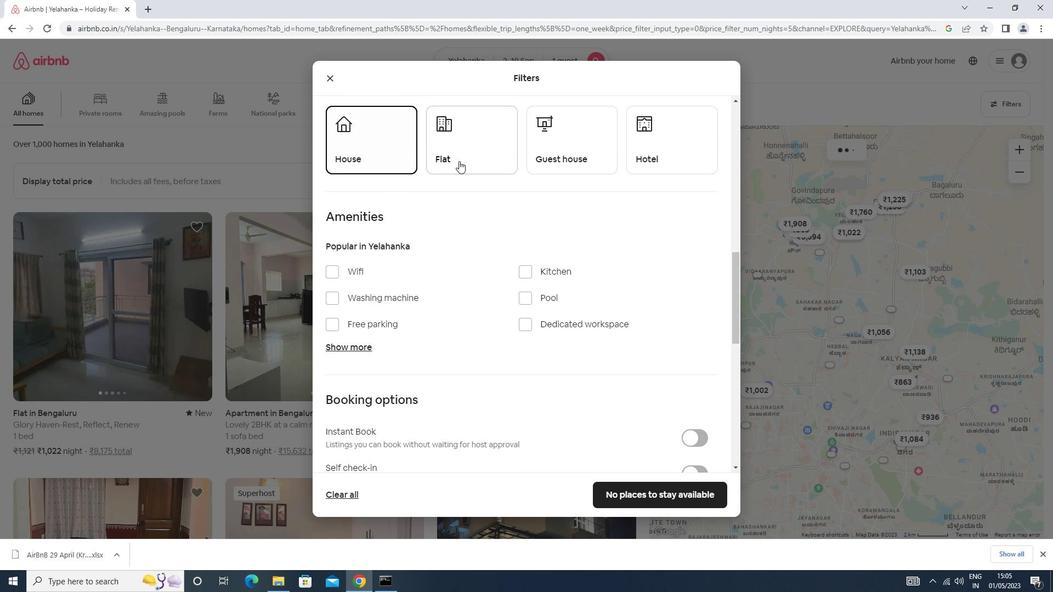 
Action: Mouse pressed left at (473, 150)
Screenshot: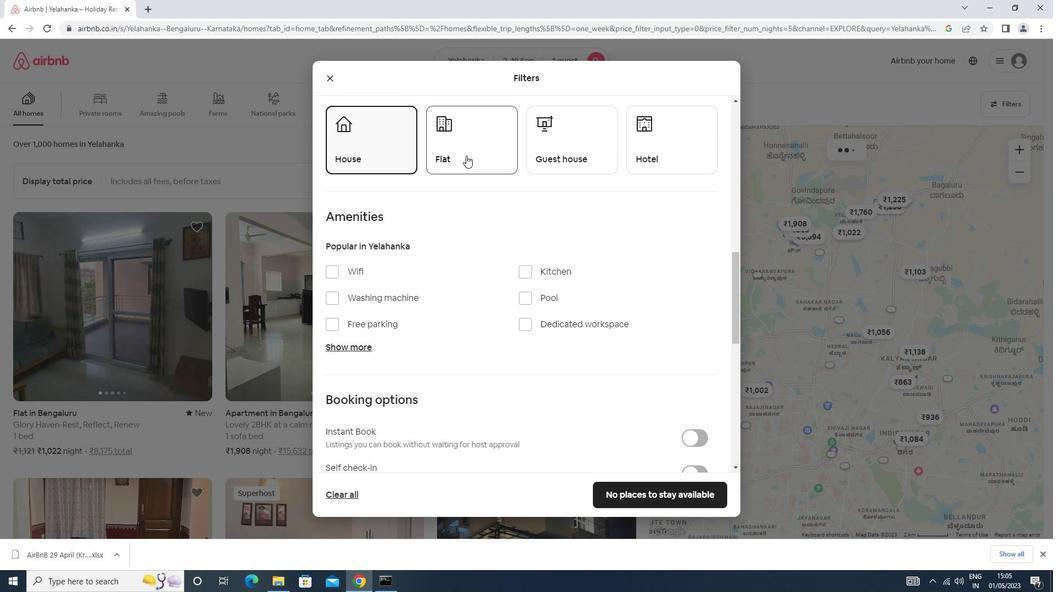
Action: Mouse moved to (590, 154)
Screenshot: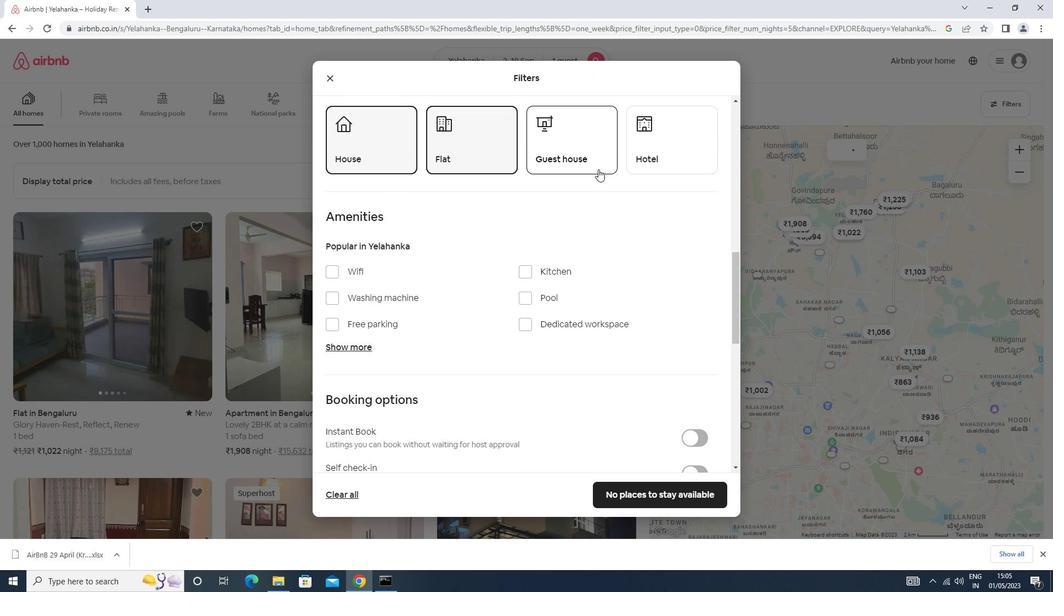 
Action: Mouse pressed left at (590, 154)
Screenshot: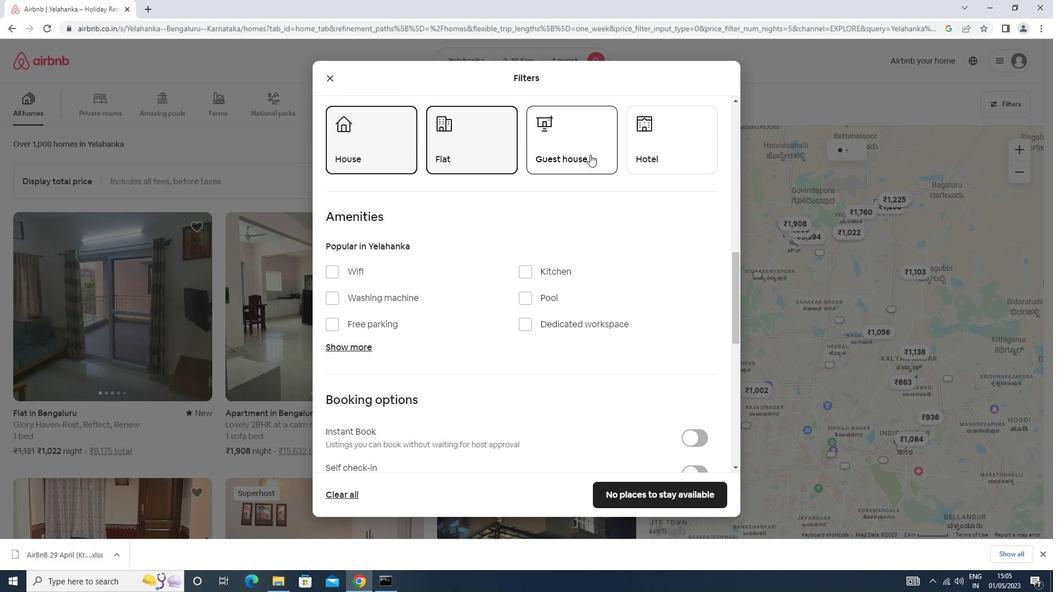 
Action: Mouse moved to (652, 156)
Screenshot: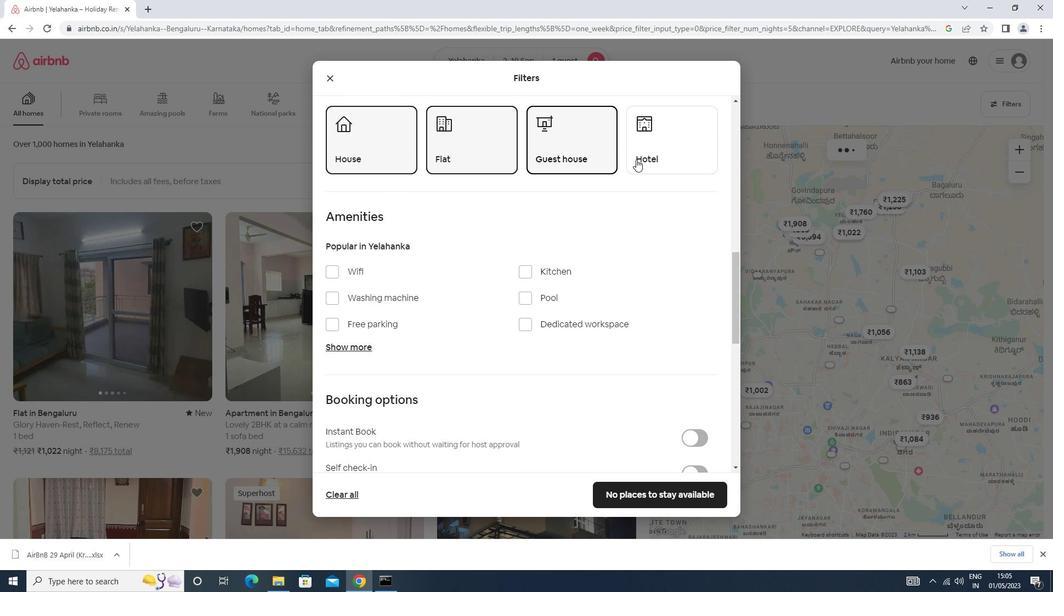 
Action: Mouse pressed left at (652, 156)
Screenshot: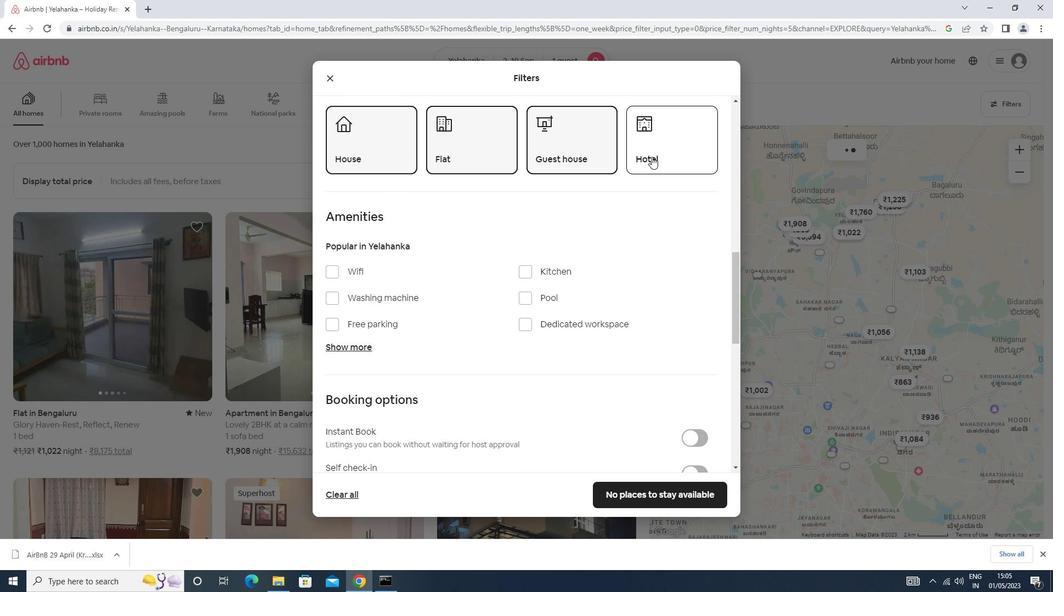 
Action: Mouse moved to (647, 157)
Screenshot: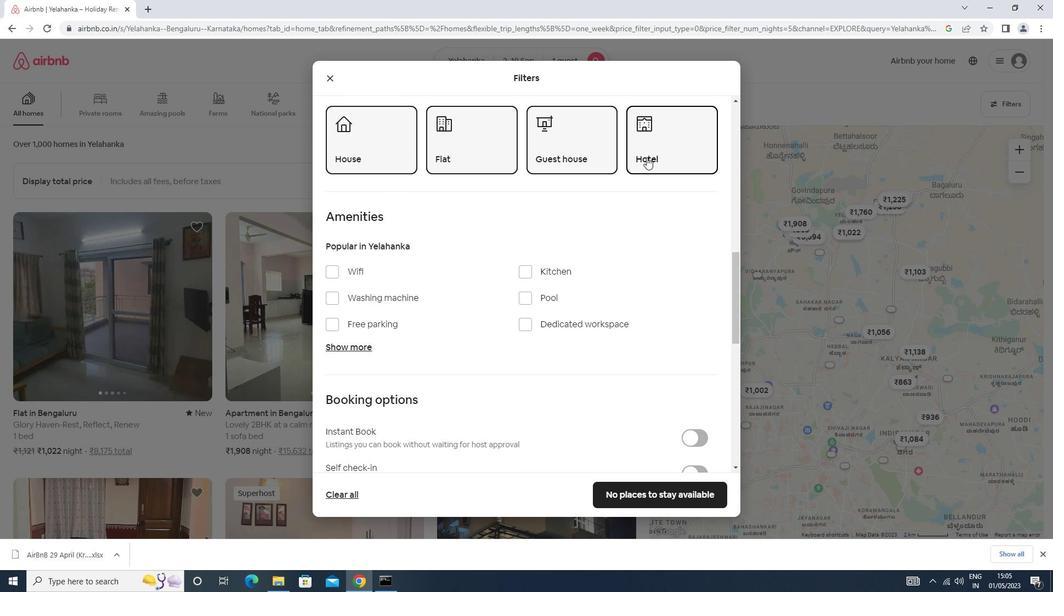
Action: Mouse scrolled (647, 156) with delta (0, 0)
Screenshot: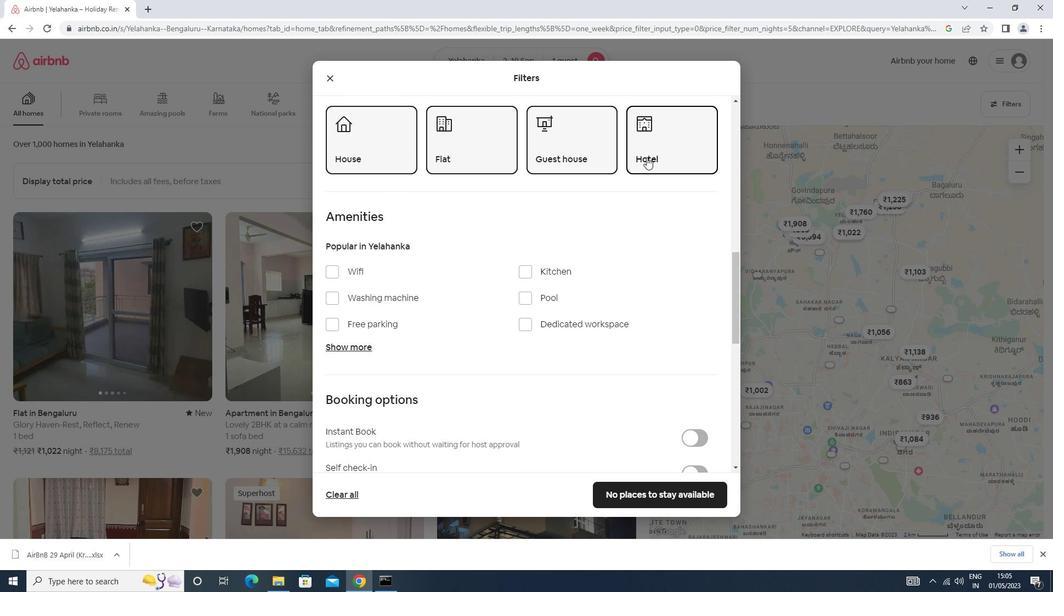 
Action: Mouse moved to (359, 240)
Screenshot: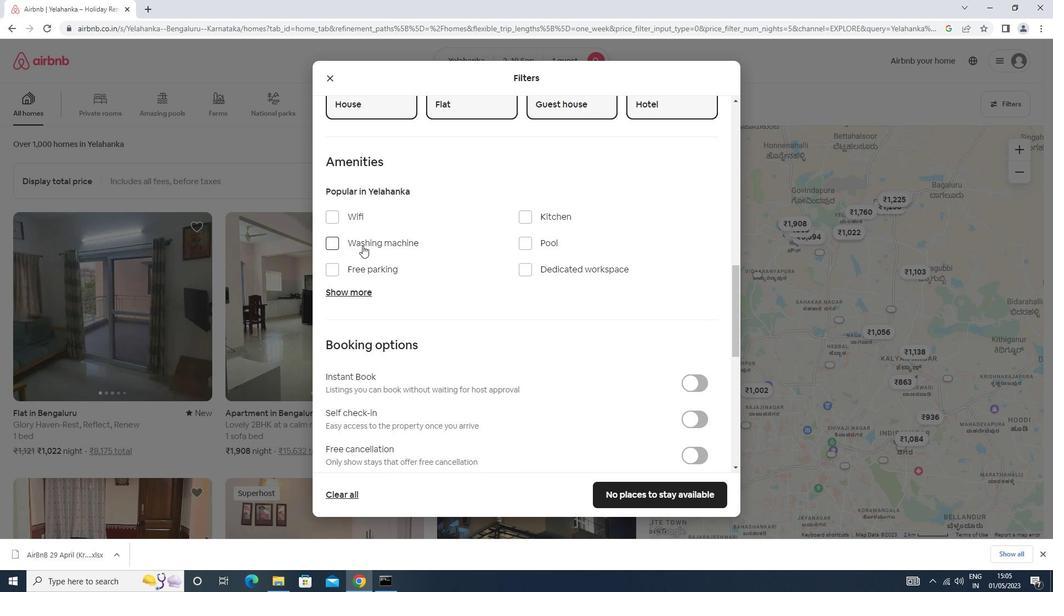 
Action: Mouse pressed left at (359, 240)
Screenshot: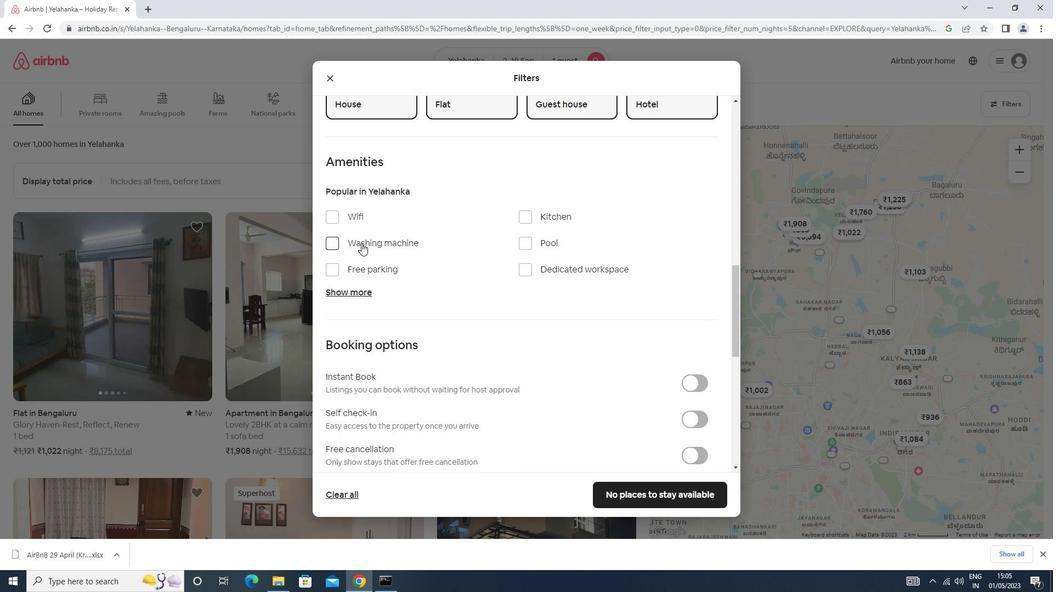 
Action: Mouse moved to (357, 240)
Screenshot: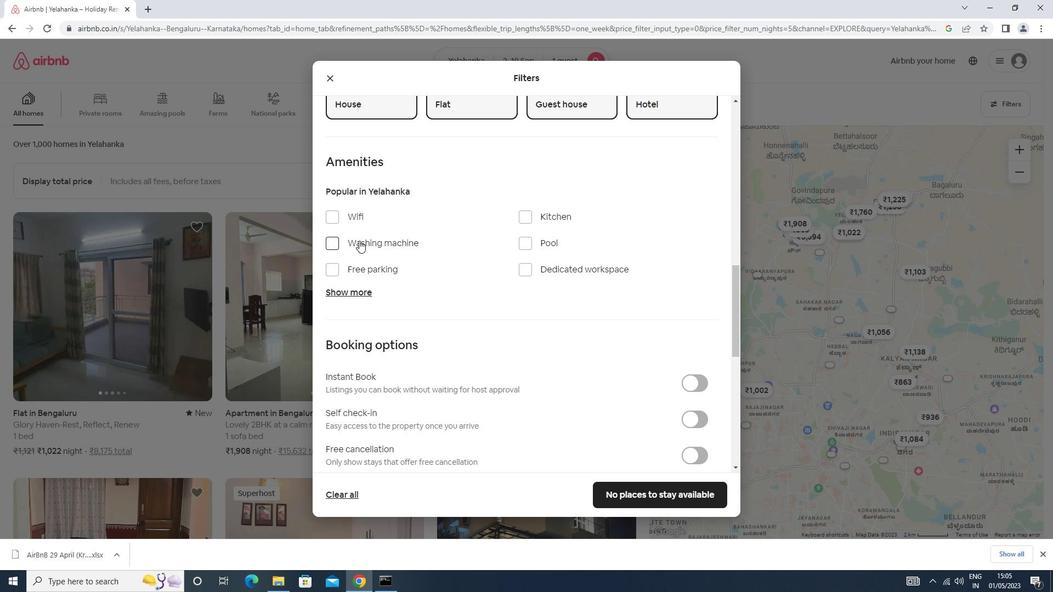 
Action: Mouse scrolled (357, 240) with delta (0, 0)
Screenshot: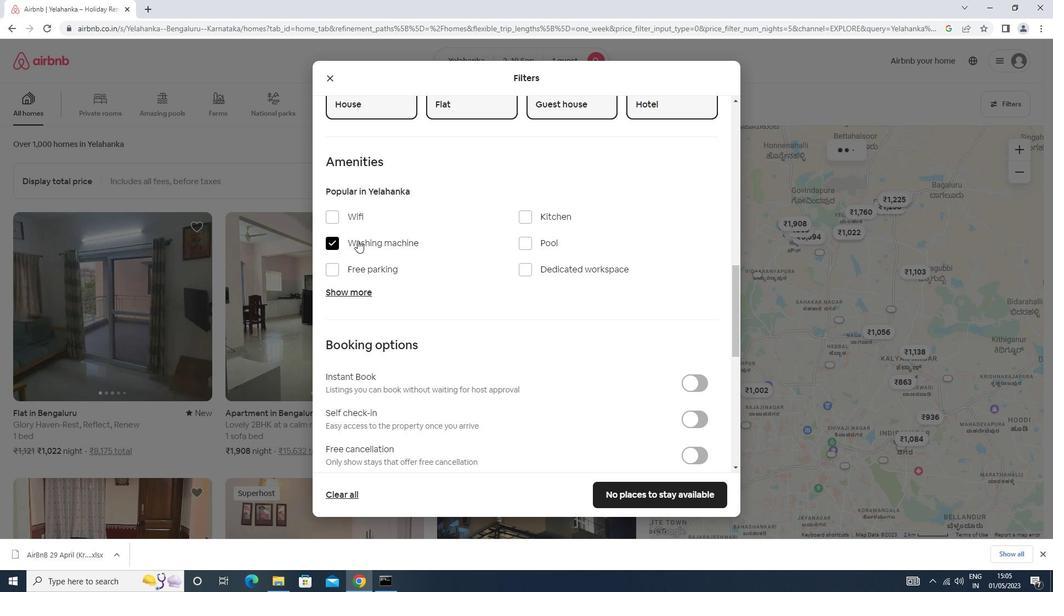 
Action: Mouse scrolled (357, 240) with delta (0, 0)
Screenshot: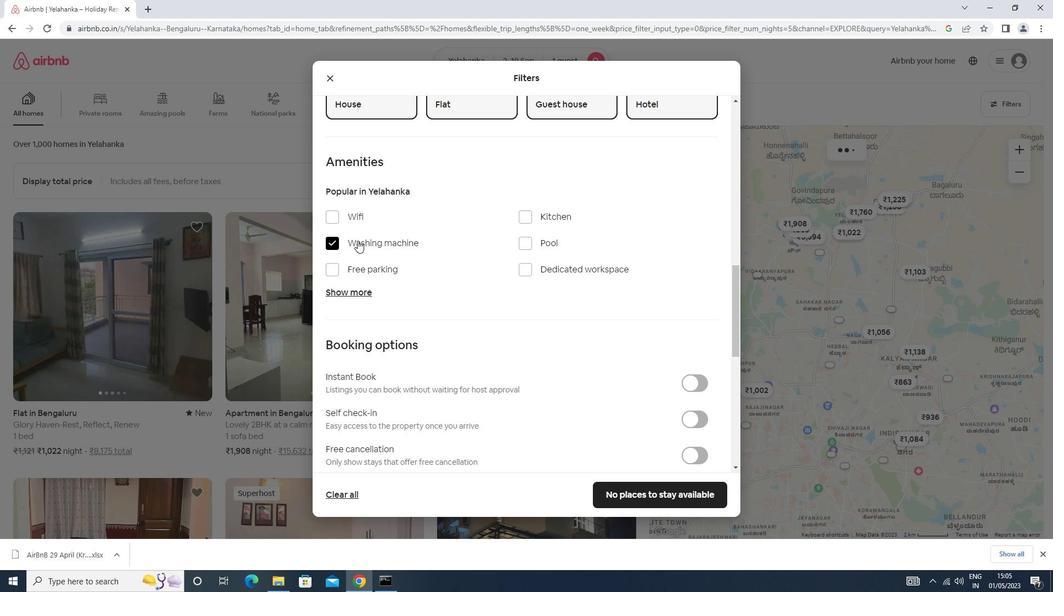 
Action: Mouse scrolled (357, 240) with delta (0, 0)
Screenshot: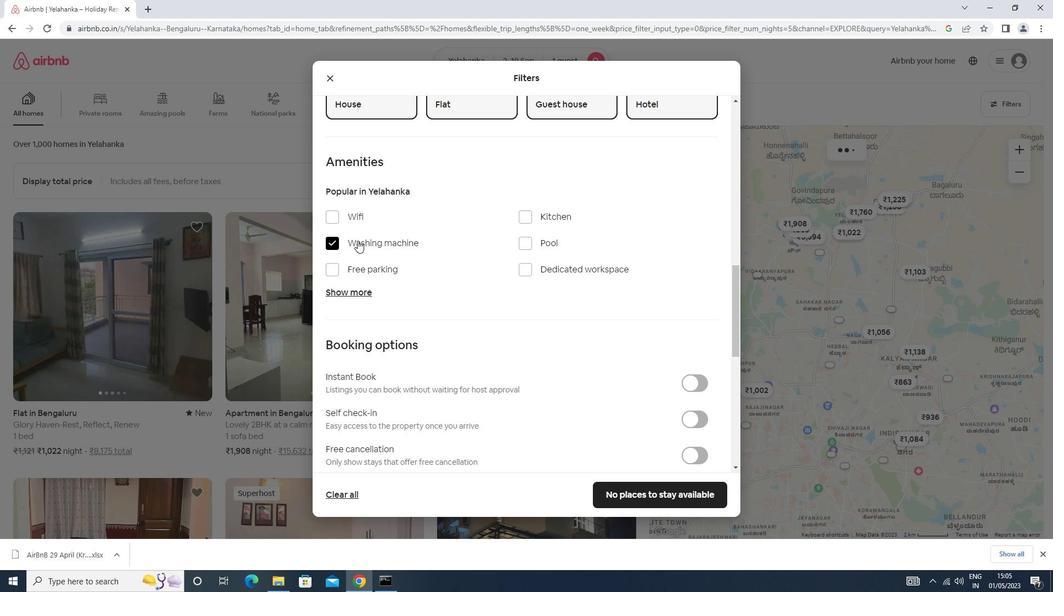 
Action: Mouse moved to (693, 255)
Screenshot: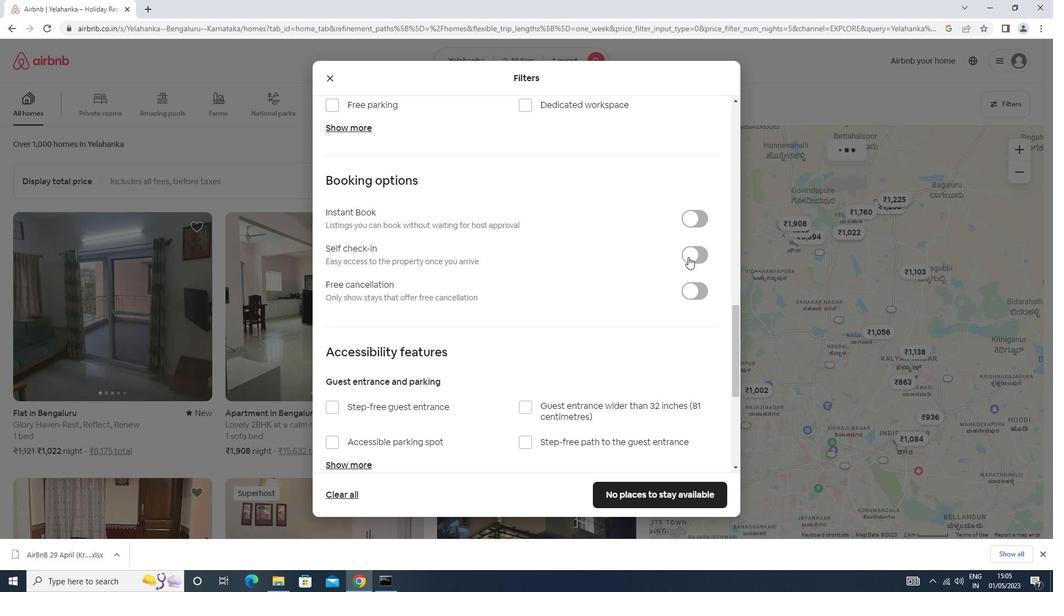 
Action: Mouse pressed left at (693, 255)
Screenshot: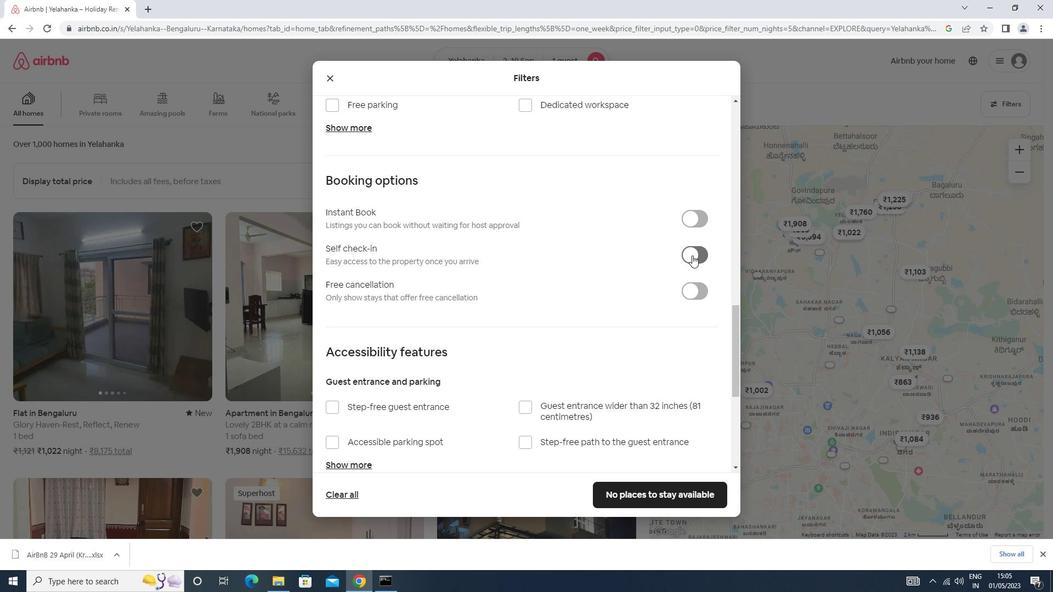 
Action: Mouse moved to (688, 244)
Screenshot: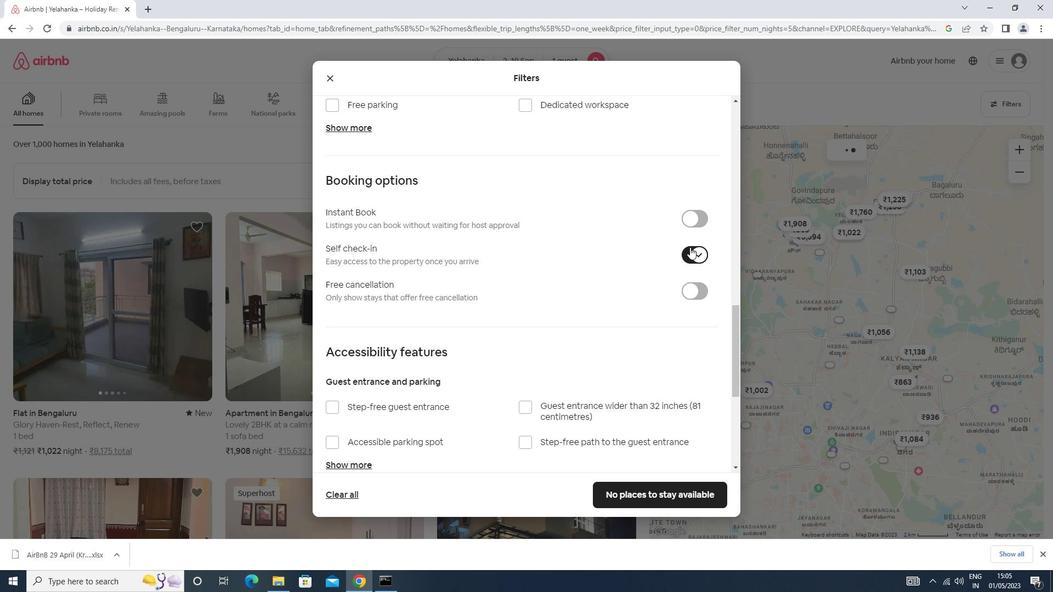 
Action: Mouse scrolled (688, 243) with delta (0, 0)
Screenshot: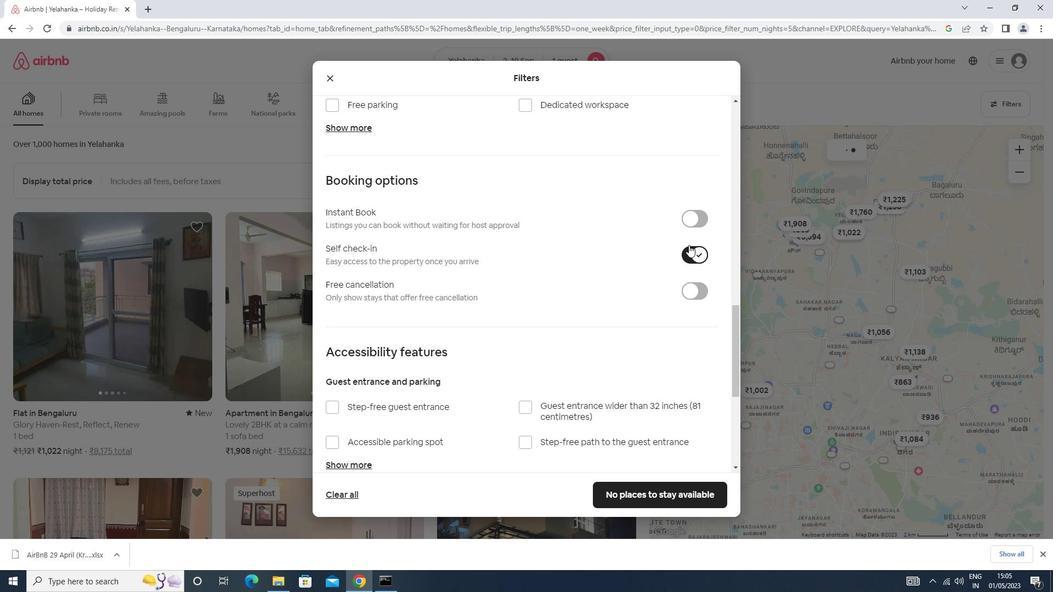 
Action: Mouse moved to (688, 244)
Screenshot: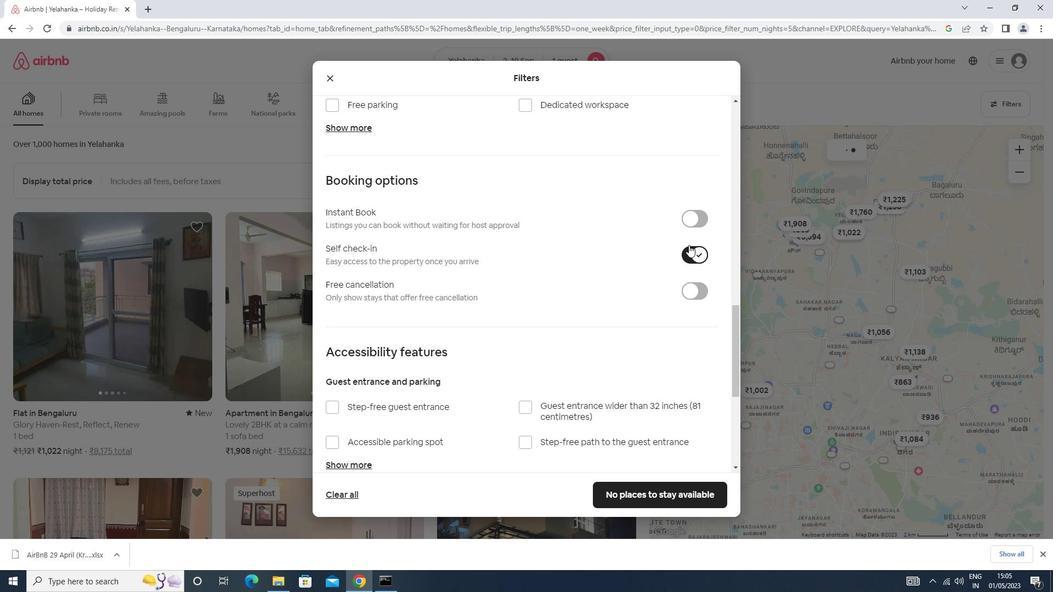 
Action: Mouse scrolled (688, 244) with delta (0, 0)
Screenshot: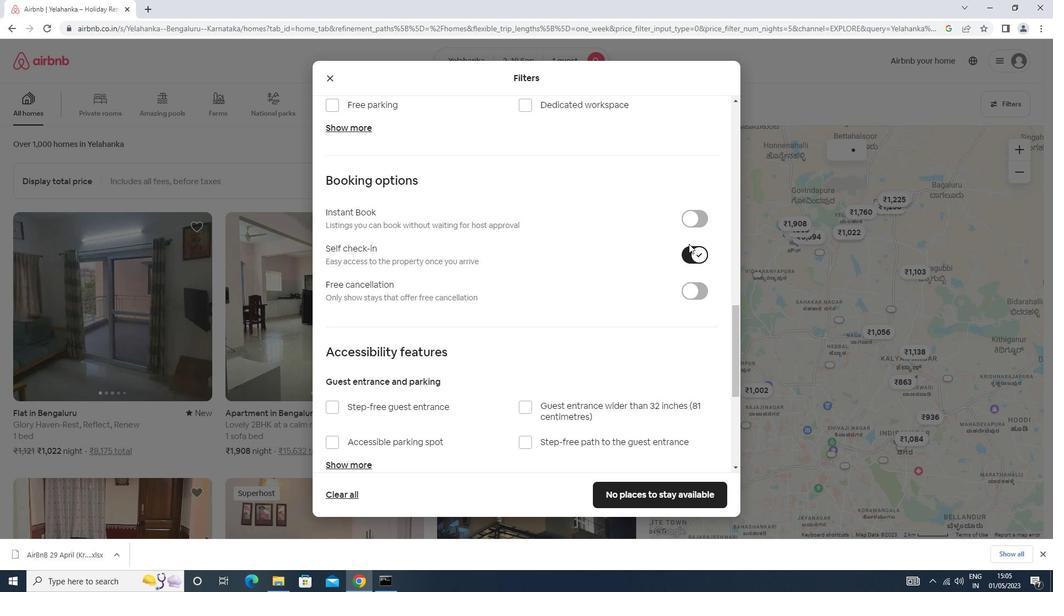 
Action: Mouse moved to (687, 245)
Screenshot: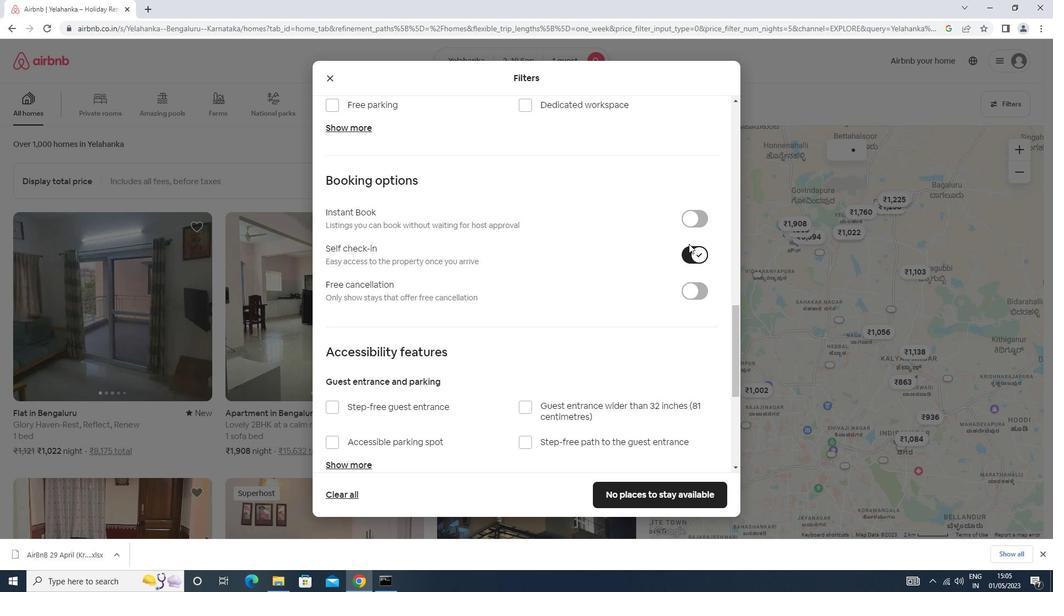
Action: Mouse scrolled (687, 244) with delta (0, 0)
Screenshot: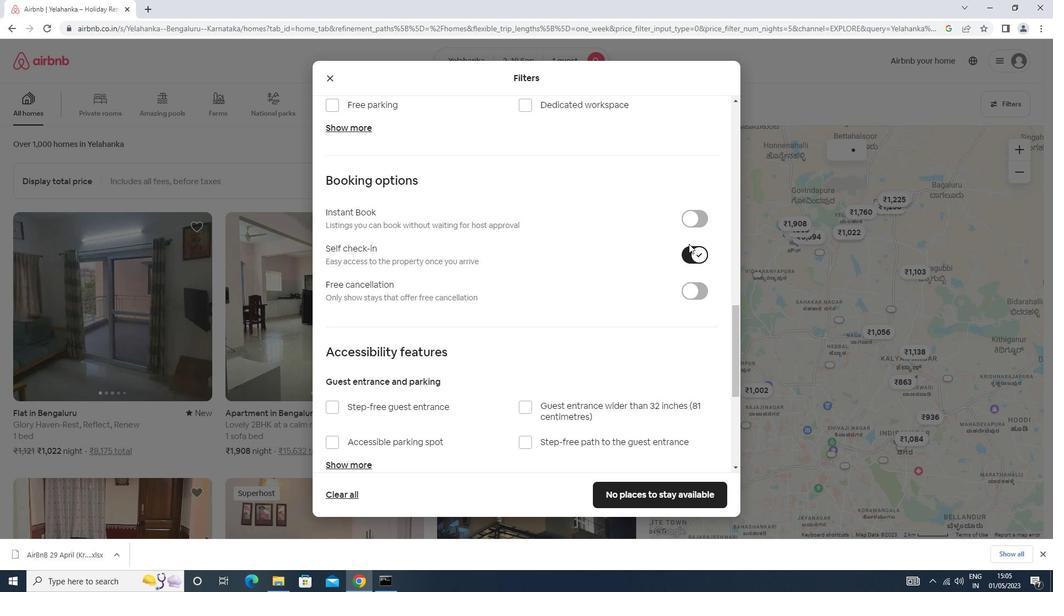 
Action: Mouse moved to (686, 245)
Screenshot: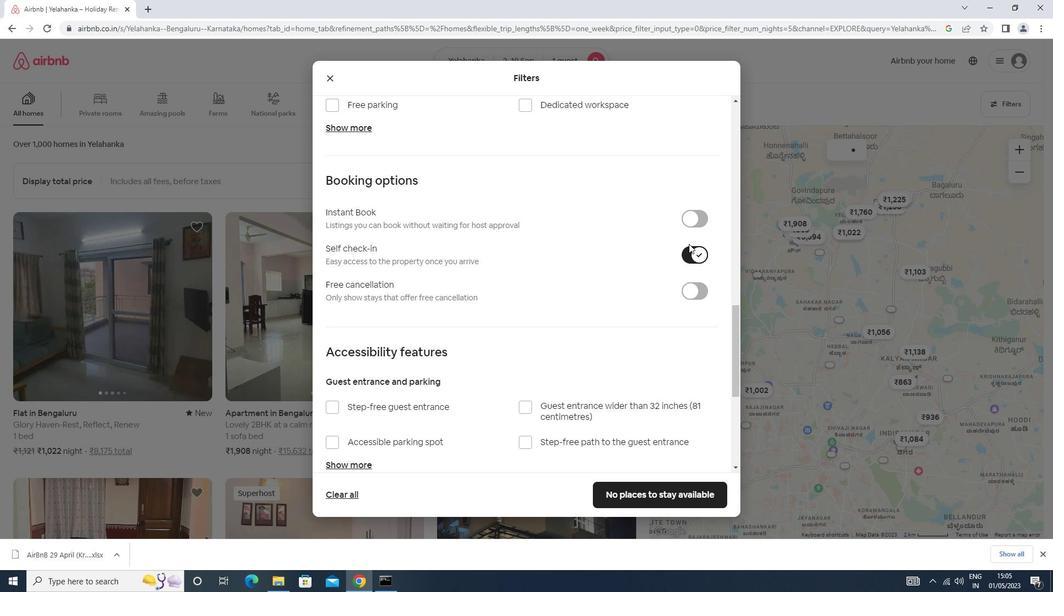 
Action: Mouse scrolled (686, 244) with delta (0, 0)
Screenshot: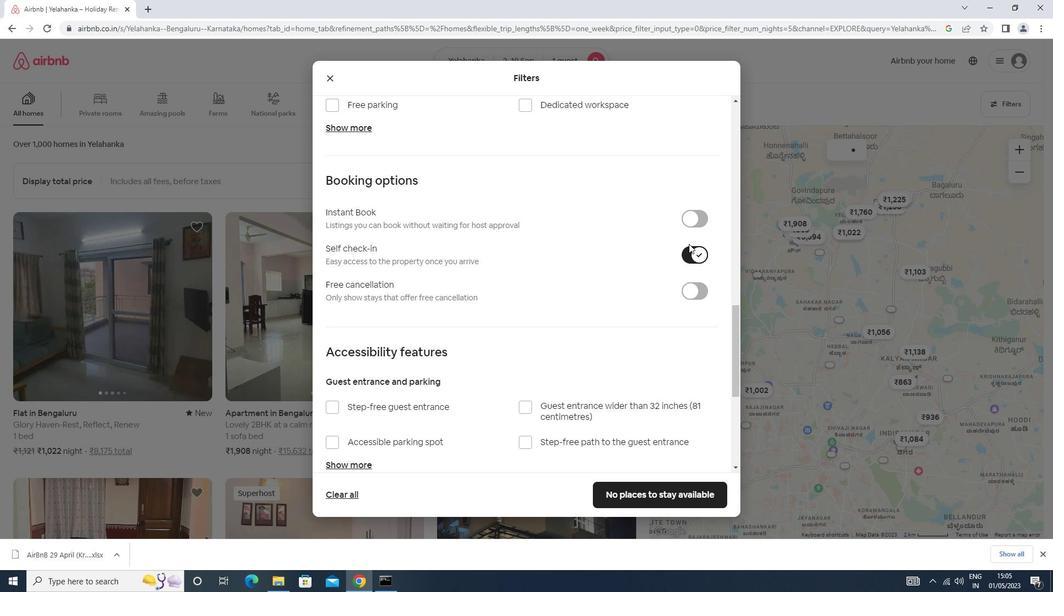 
Action: Mouse moved to (686, 245)
Screenshot: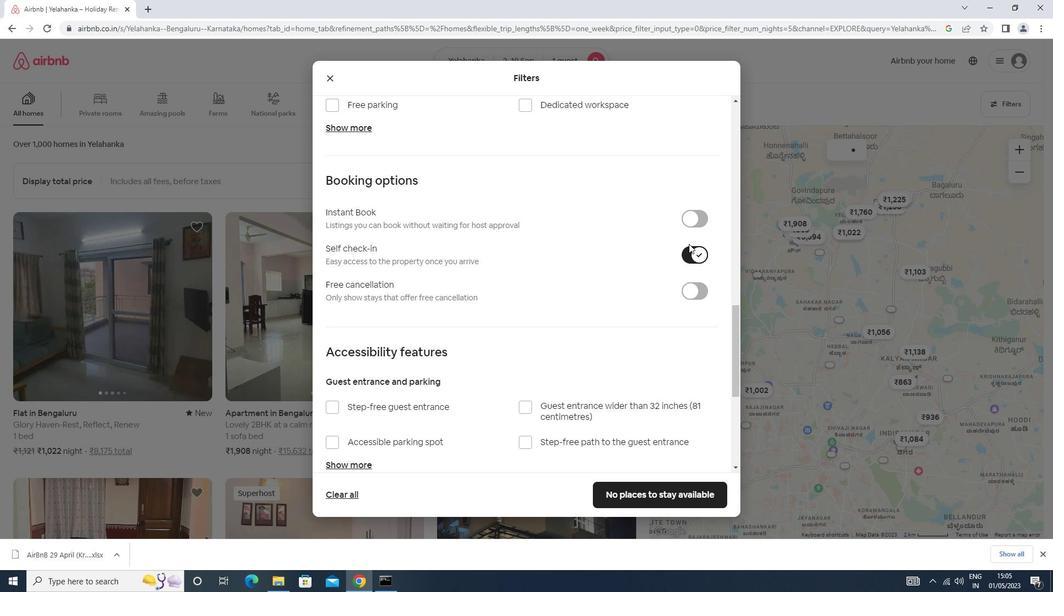 
Action: Mouse scrolled (686, 245) with delta (0, 0)
Screenshot: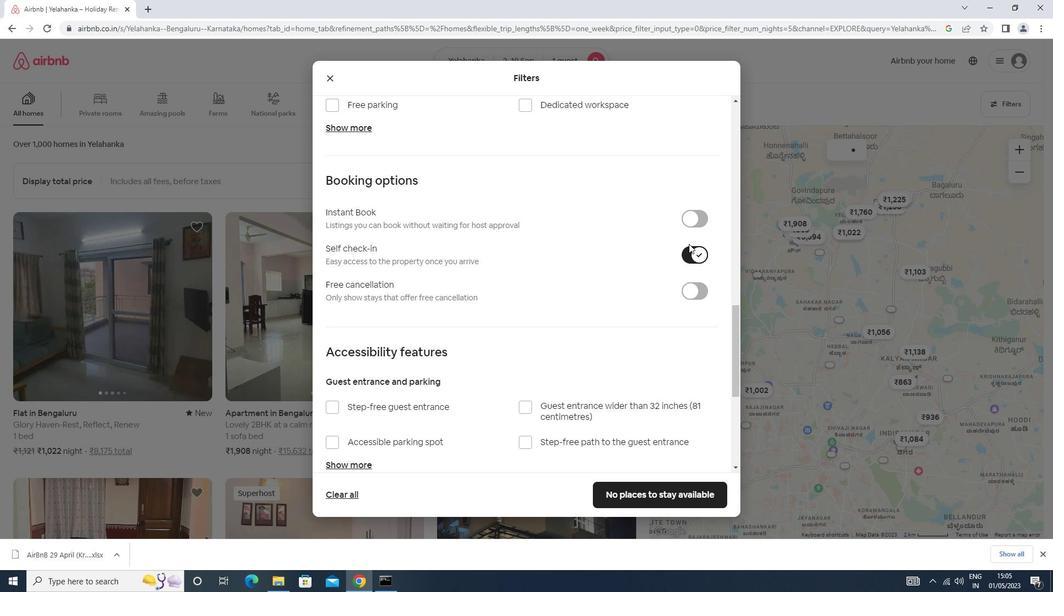 
Action: Mouse scrolled (686, 245) with delta (0, 0)
Screenshot: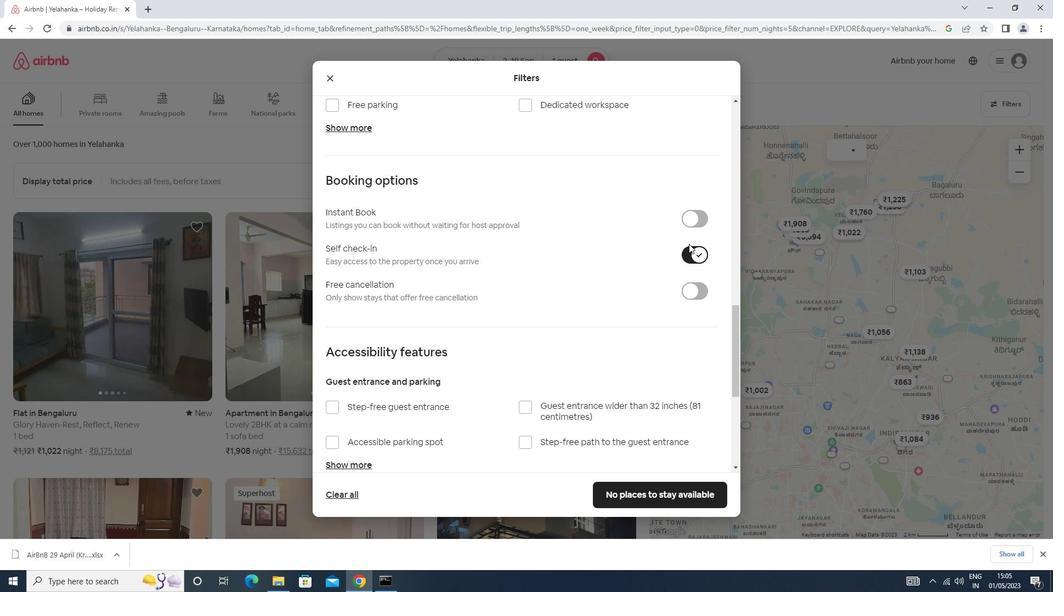 
Action: Mouse scrolled (686, 245) with delta (0, 0)
Screenshot: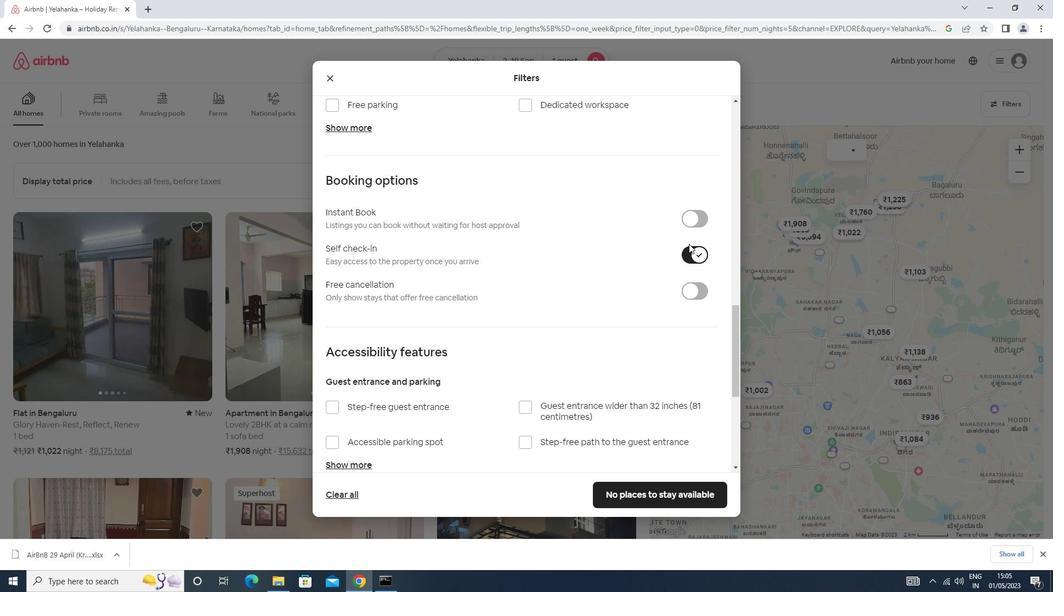 
Action: Mouse moved to (685, 246)
Screenshot: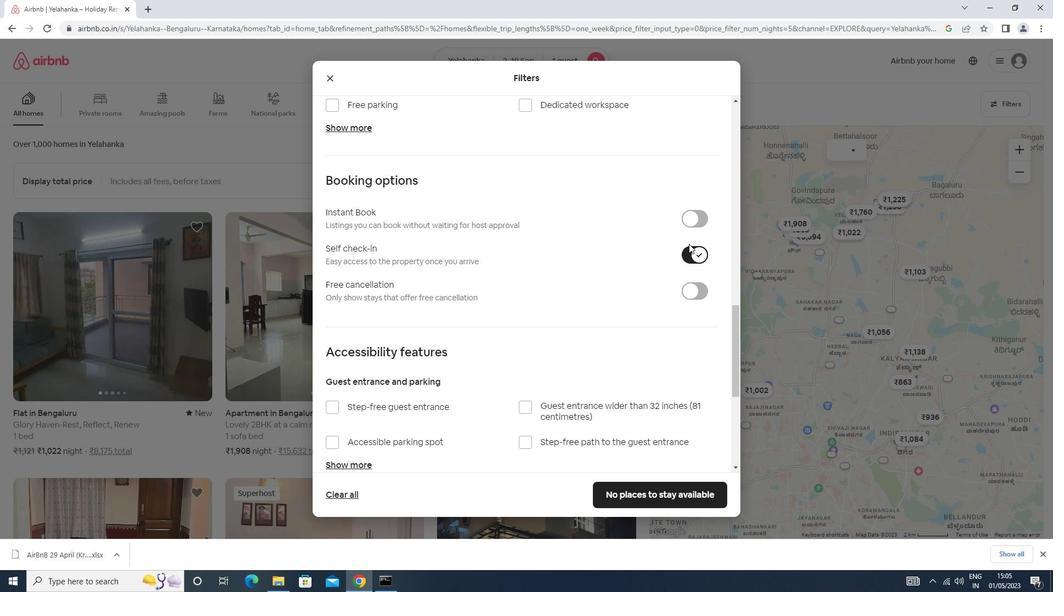 
Action: Mouse scrolled (685, 245) with delta (0, 0)
Screenshot: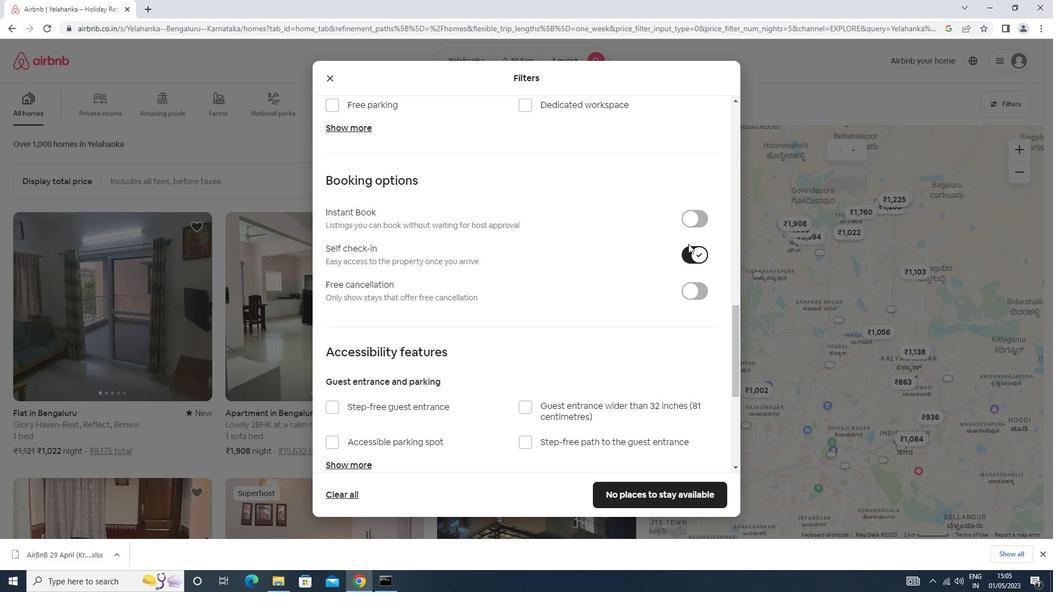 
Action: Mouse moved to (333, 392)
Screenshot: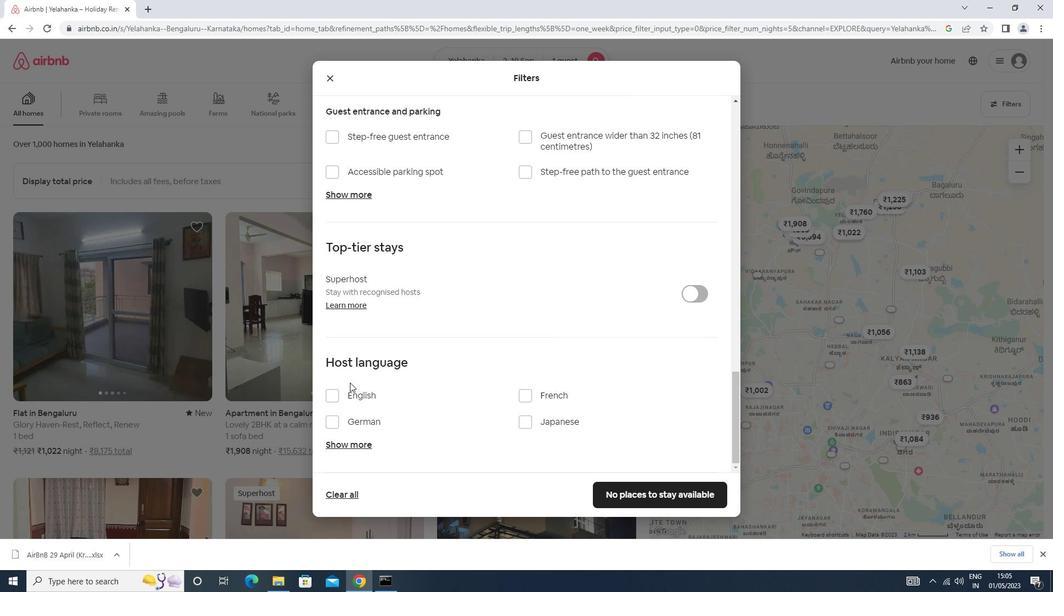 
Action: Mouse pressed left at (333, 392)
Screenshot: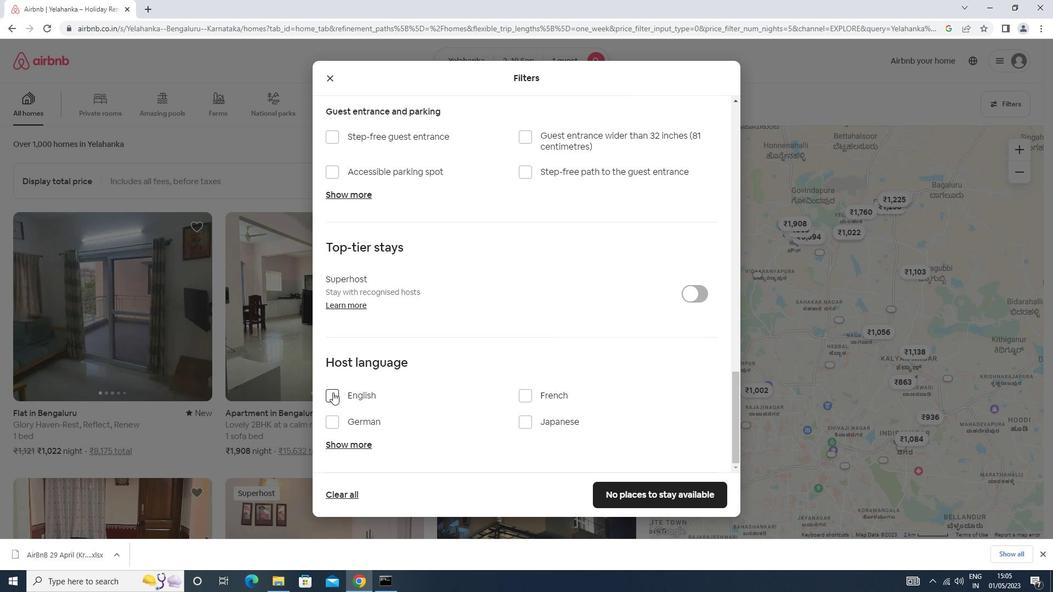 
Action: Mouse moved to (641, 490)
Screenshot: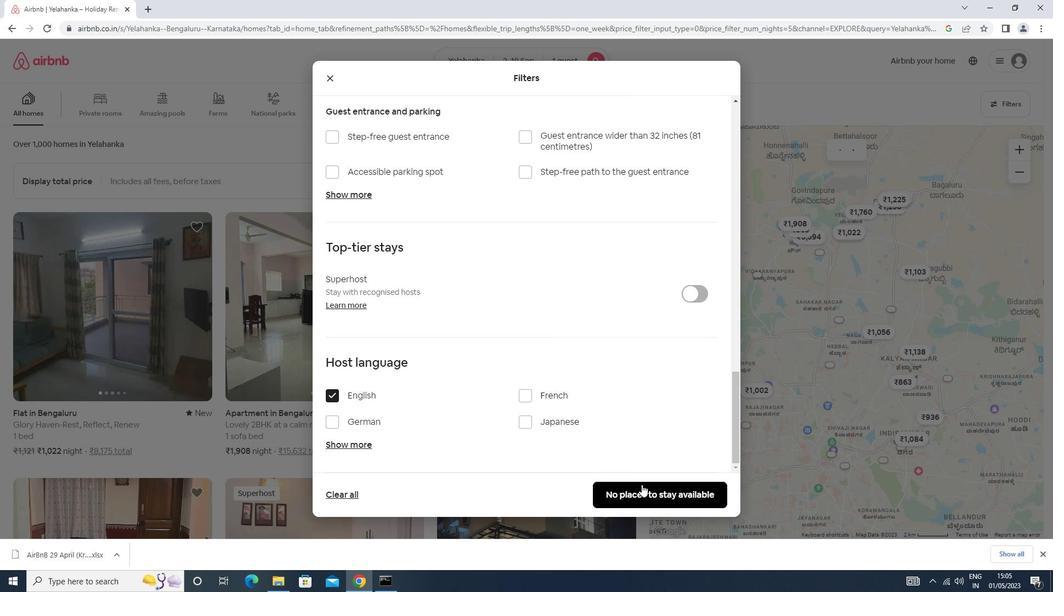 
Action: Mouse pressed left at (641, 490)
Screenshot: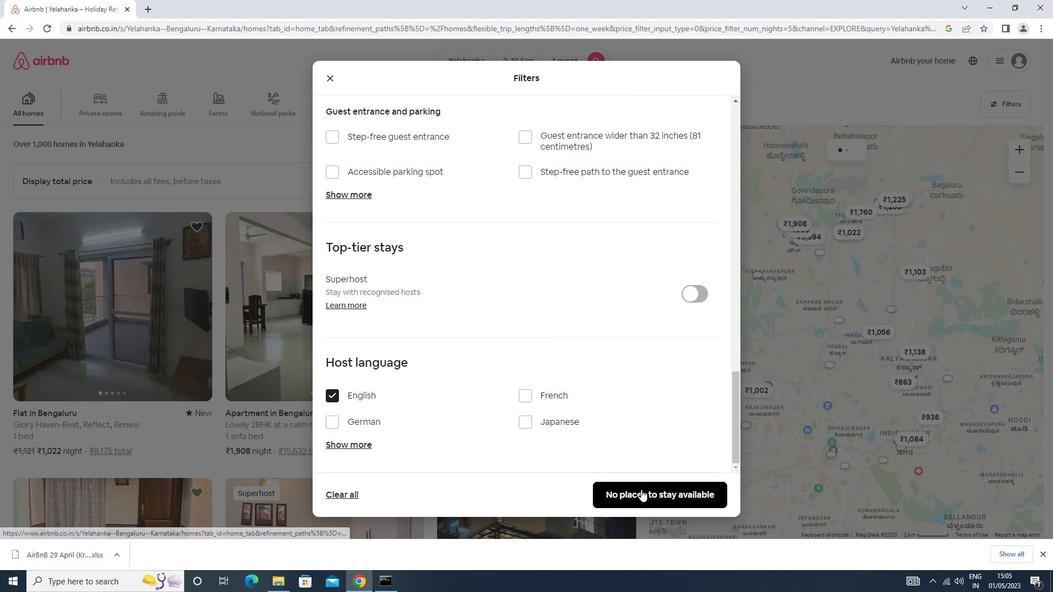 
Action: Mouse moved to (635, 481)
Screenshot: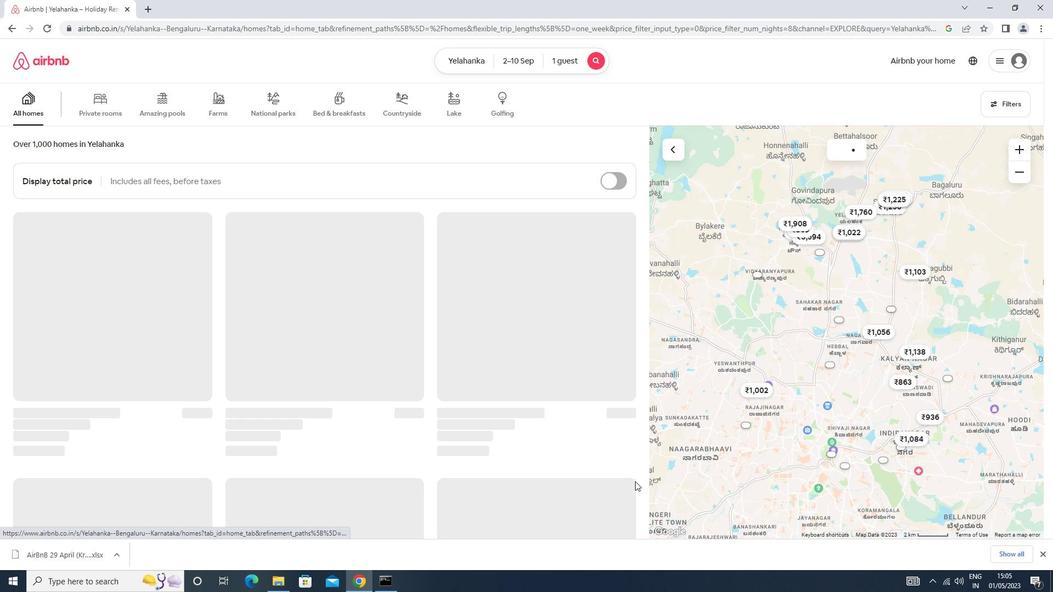 
